 Task: In the  document expense.txt Use the tool word Count 'and display word count while typing'. Find the word using Dictionary 'success'. Below name insert the link: www.instagram.com
Action: Mouse moved to (354, 281)
Screenshot: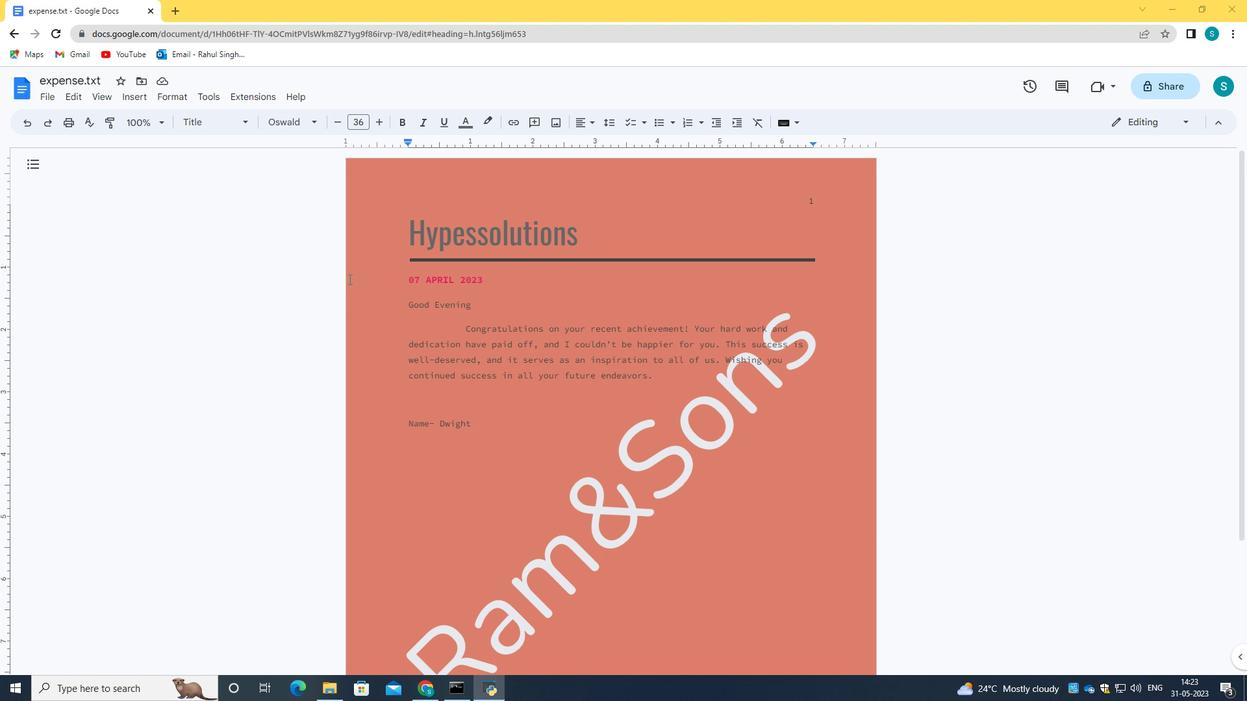 
Action: Mouse scrolled (354, 281) with delta (0, 0)
Screenshot: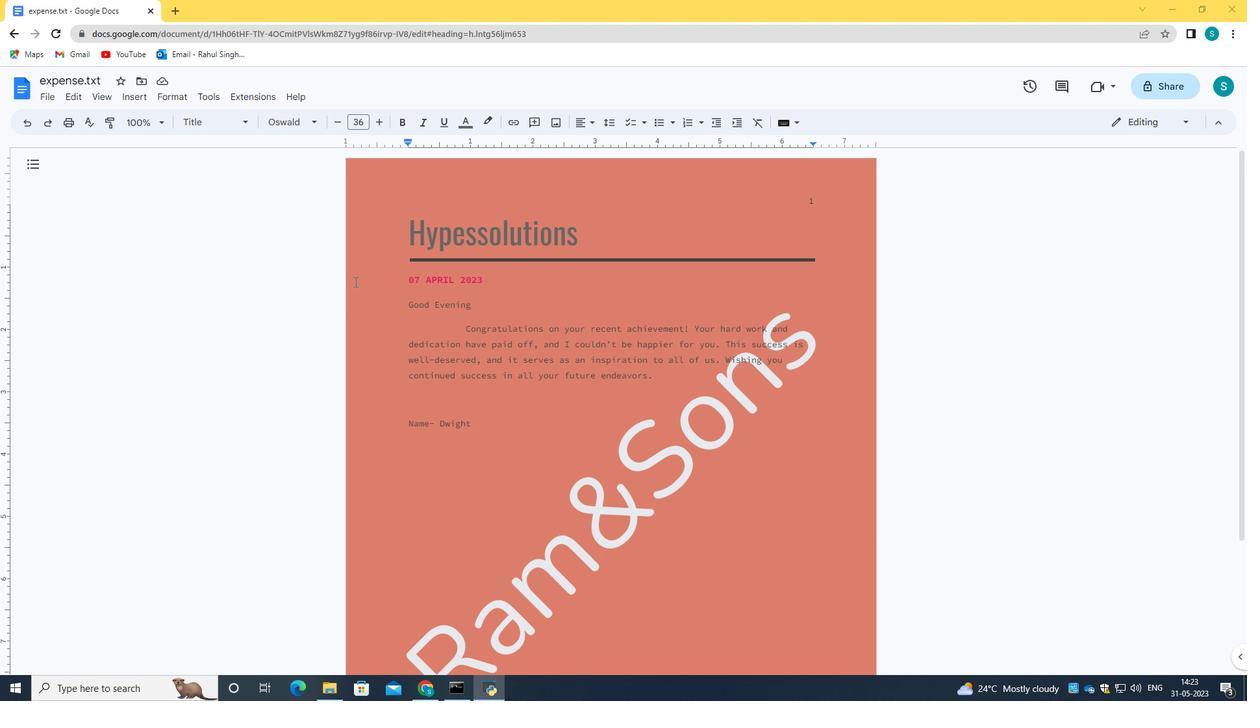 
Action: Mouse scrolled (354, 281) with delta (0, 0)
Screenshot: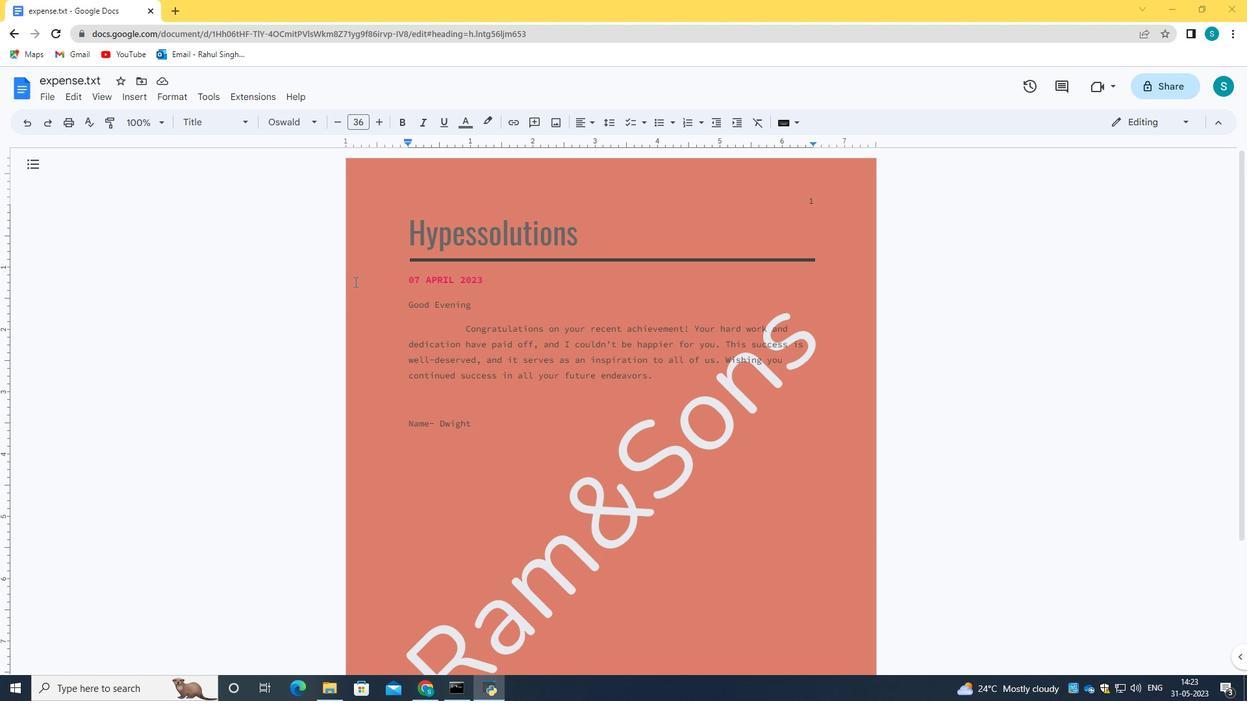 
Action: Mouse moved to (352, 281)
Screenshot: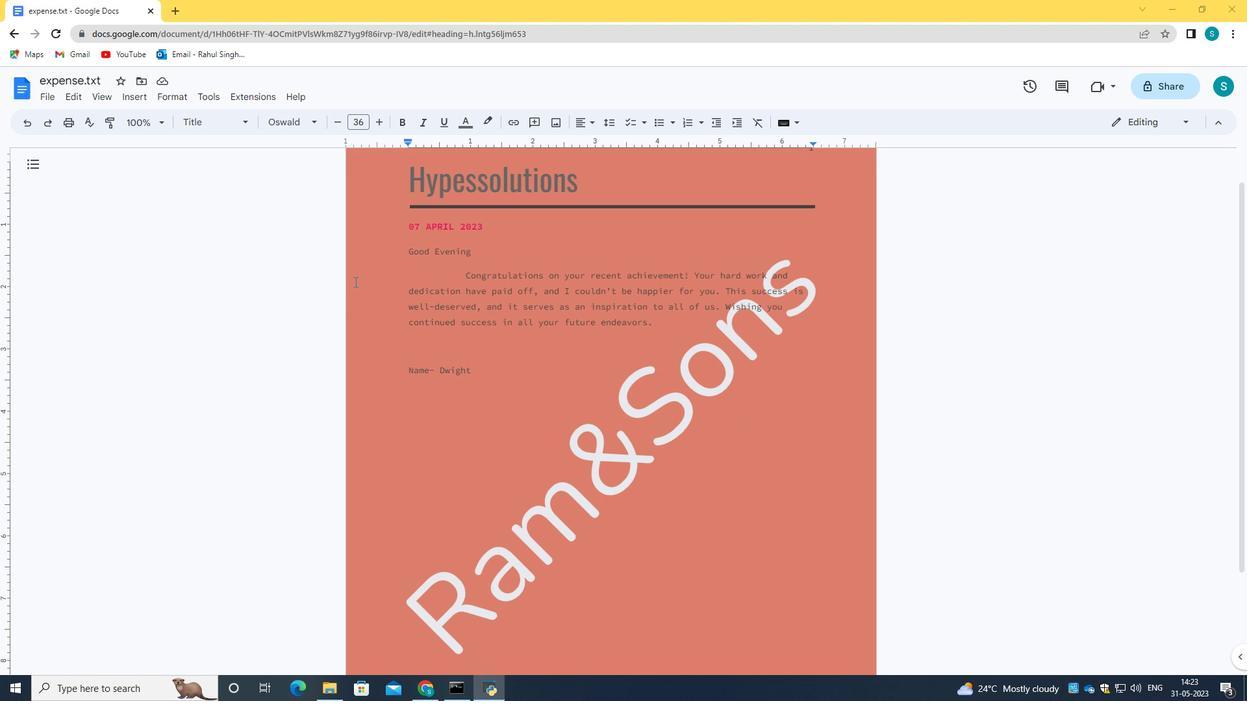 
Action: Mouse scrolled (352, 282) with delta (0, 0)
Screenshot: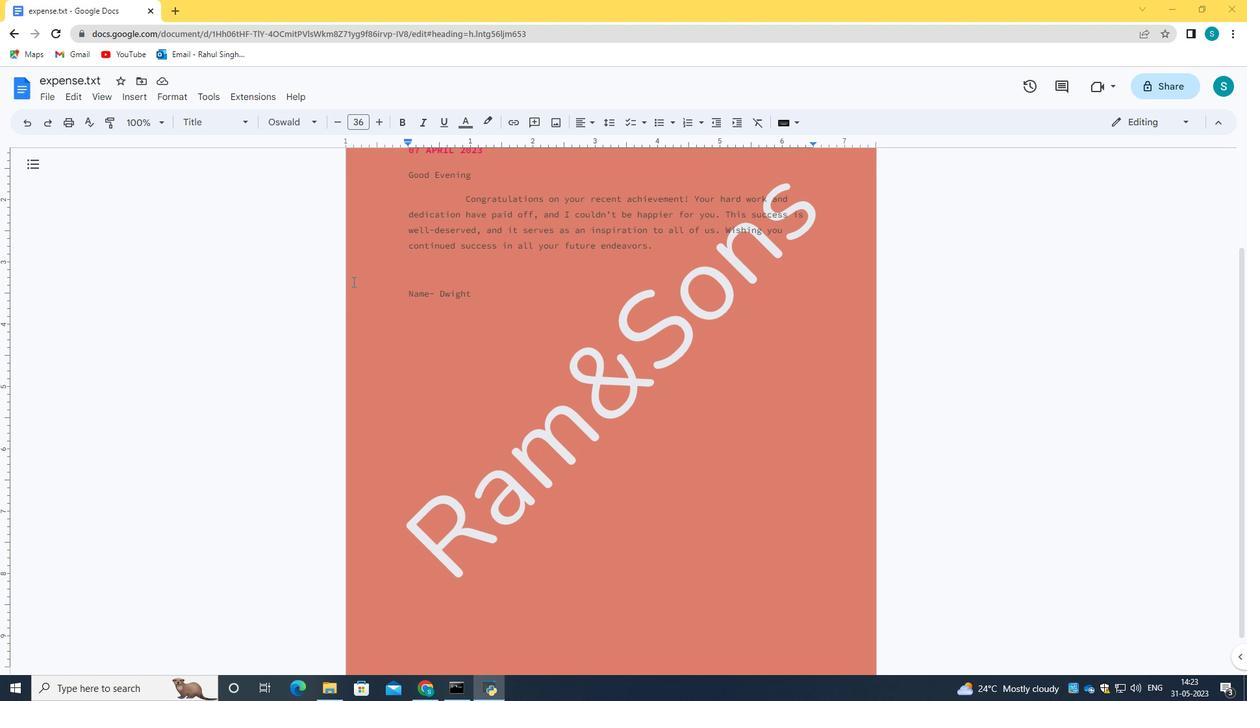 
Action: Mouse scrolled (352, 282) with delta (0, 0)
Screenshot: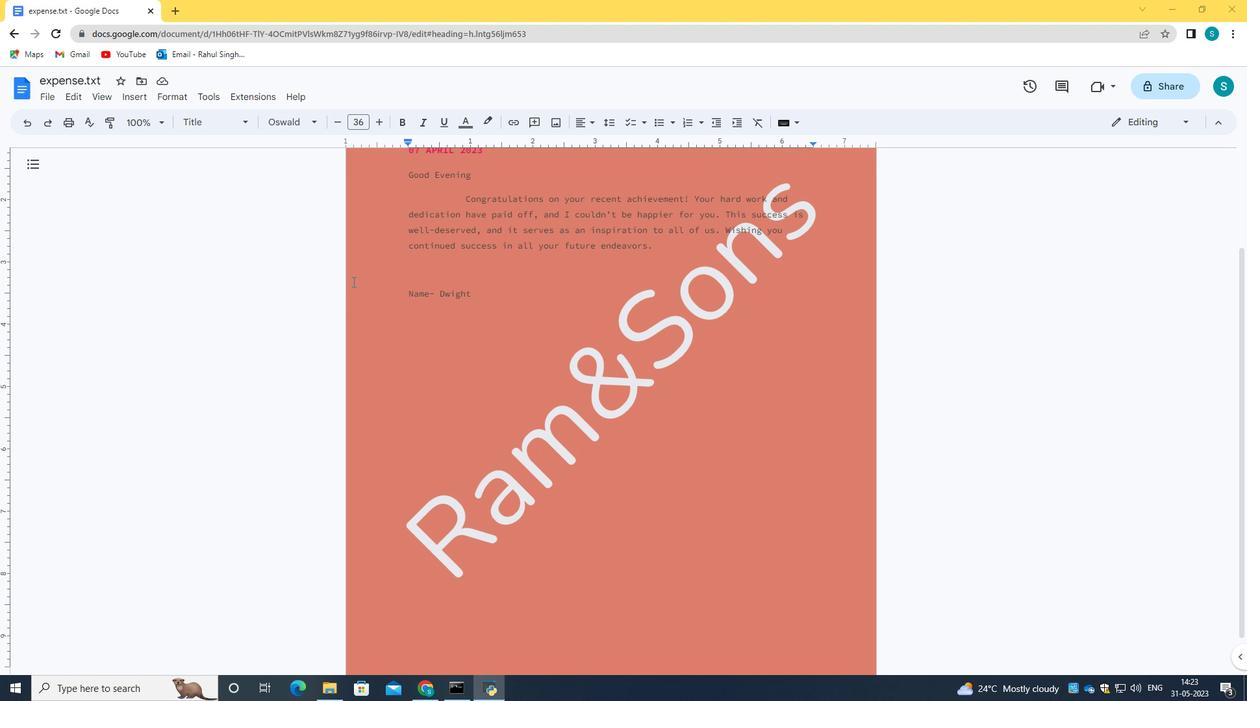 
Action: Mouse scrolled (352, 282) with delta (0, 0)
Screenshot: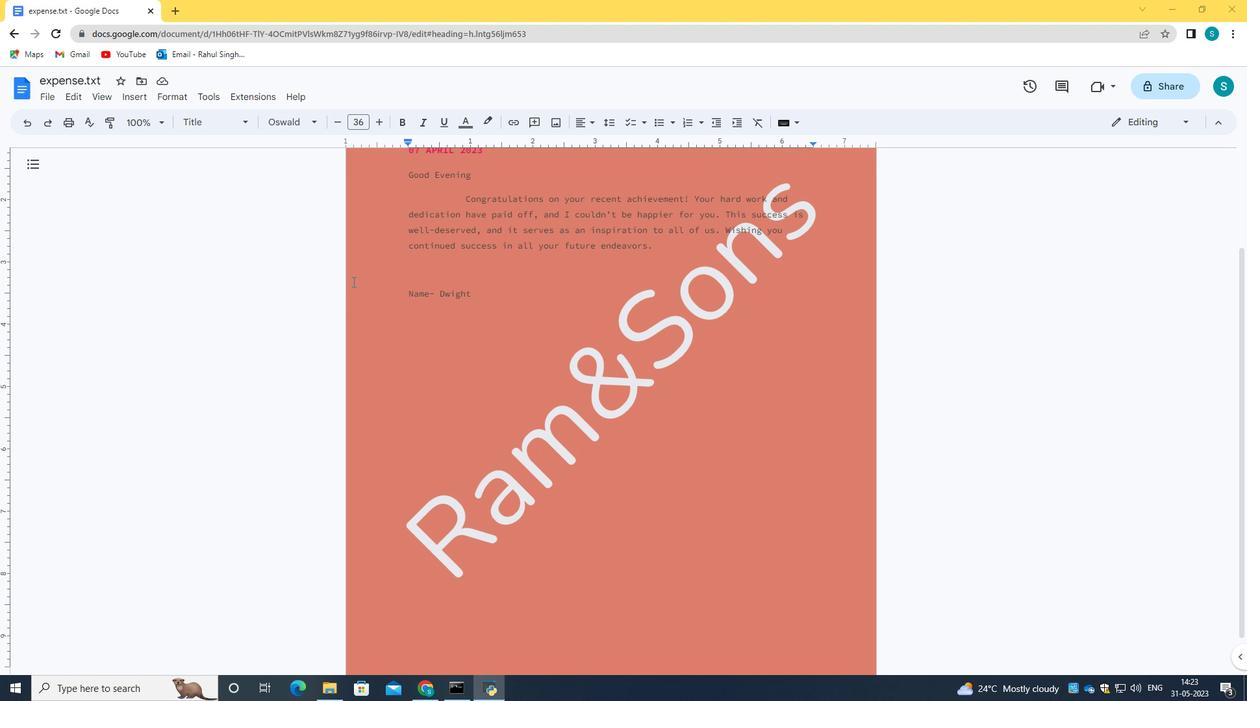 
Action: Mouse scrolled (352, 282) with delta (0, 0)
Screenshot: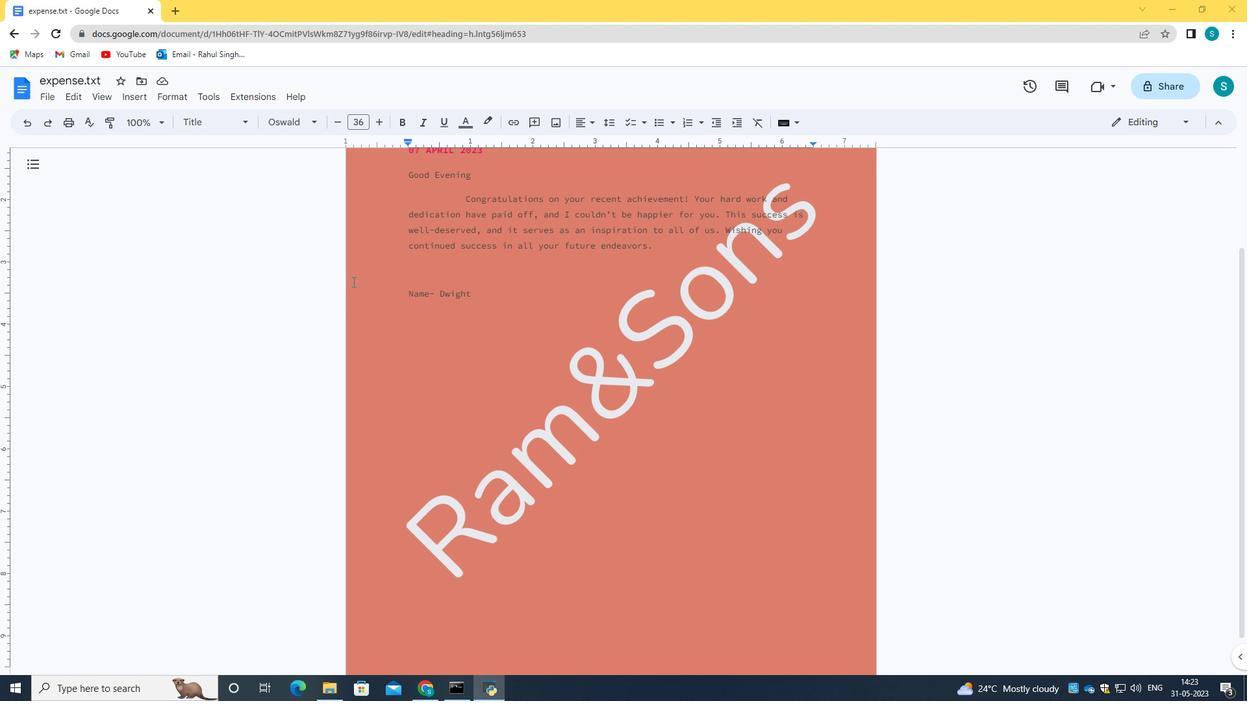 
Action: Mouse moved to (162, 90)
Screenshot: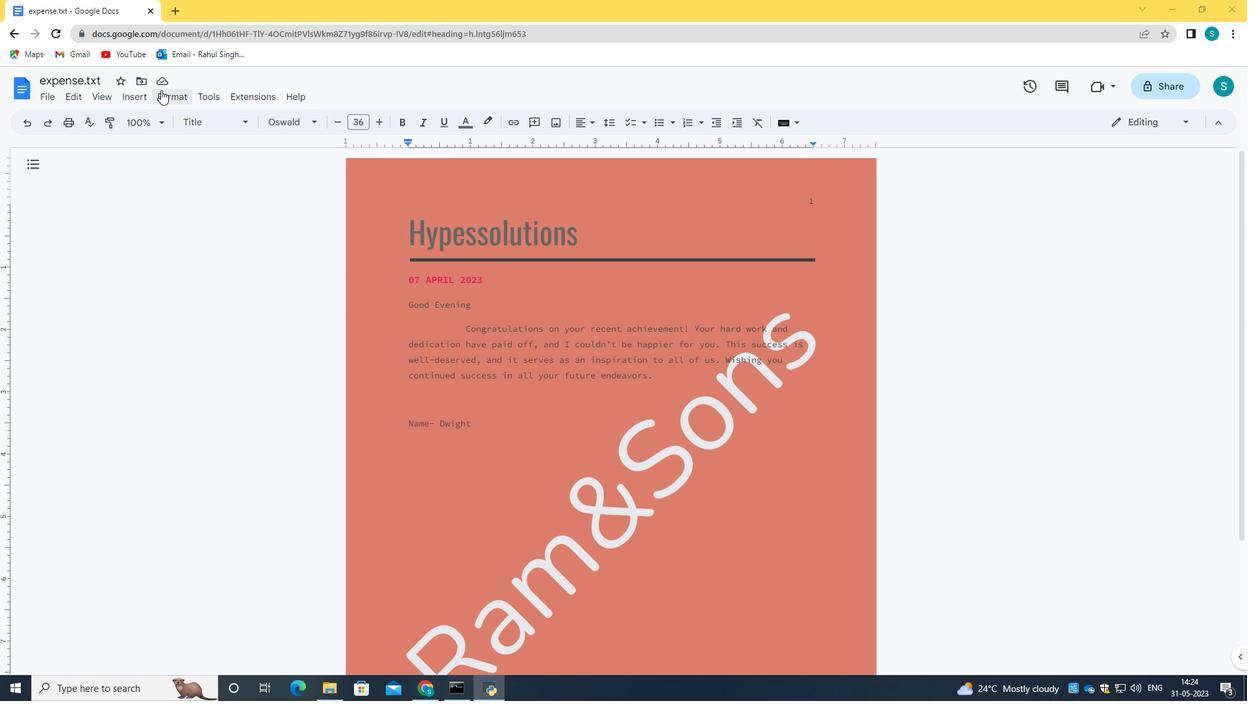 
Action: Mouse pressed left at (162, 90)
Screenshot: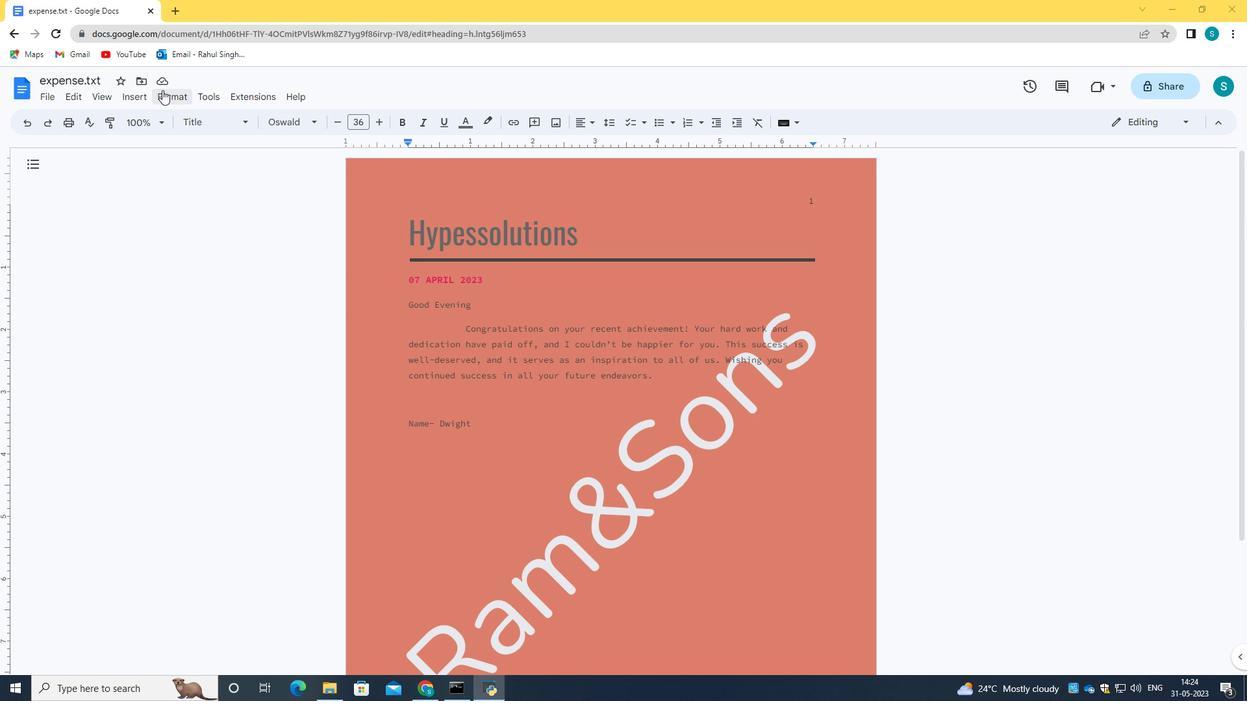 
Action: Mouse moved to (214, 137)
Screenshot: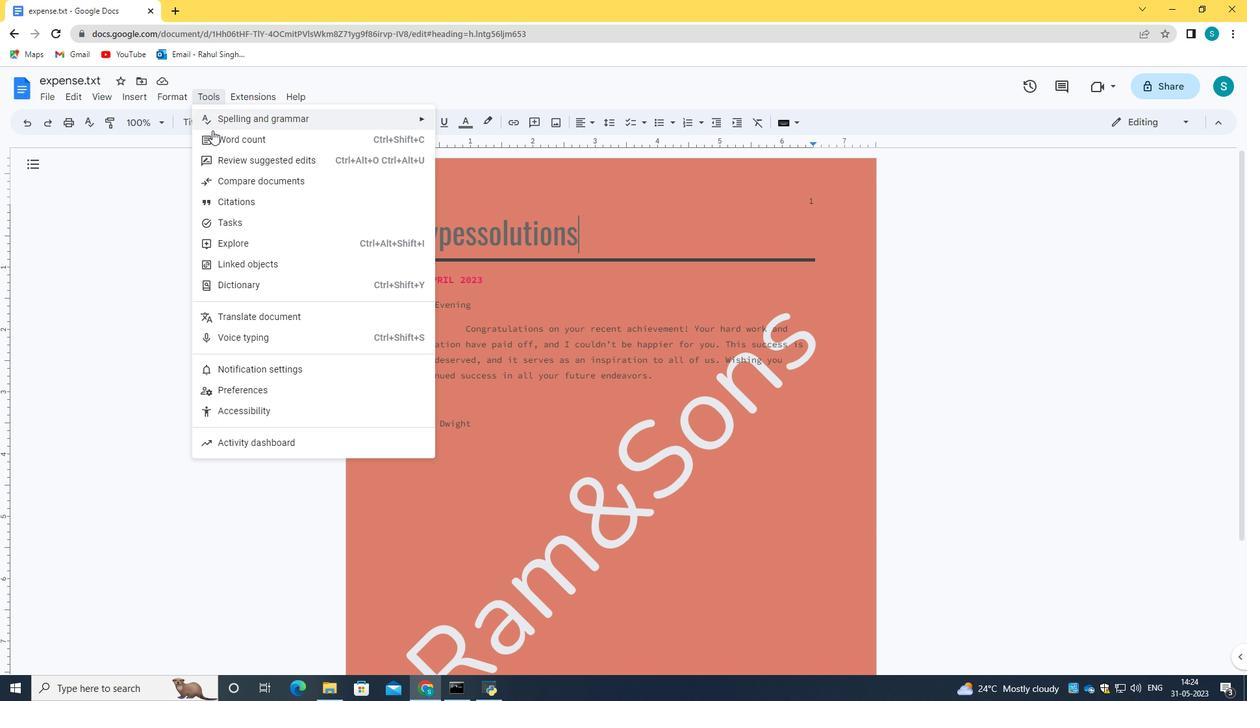 
Action: Mouse pressed left at (214, 137)
Screenshot: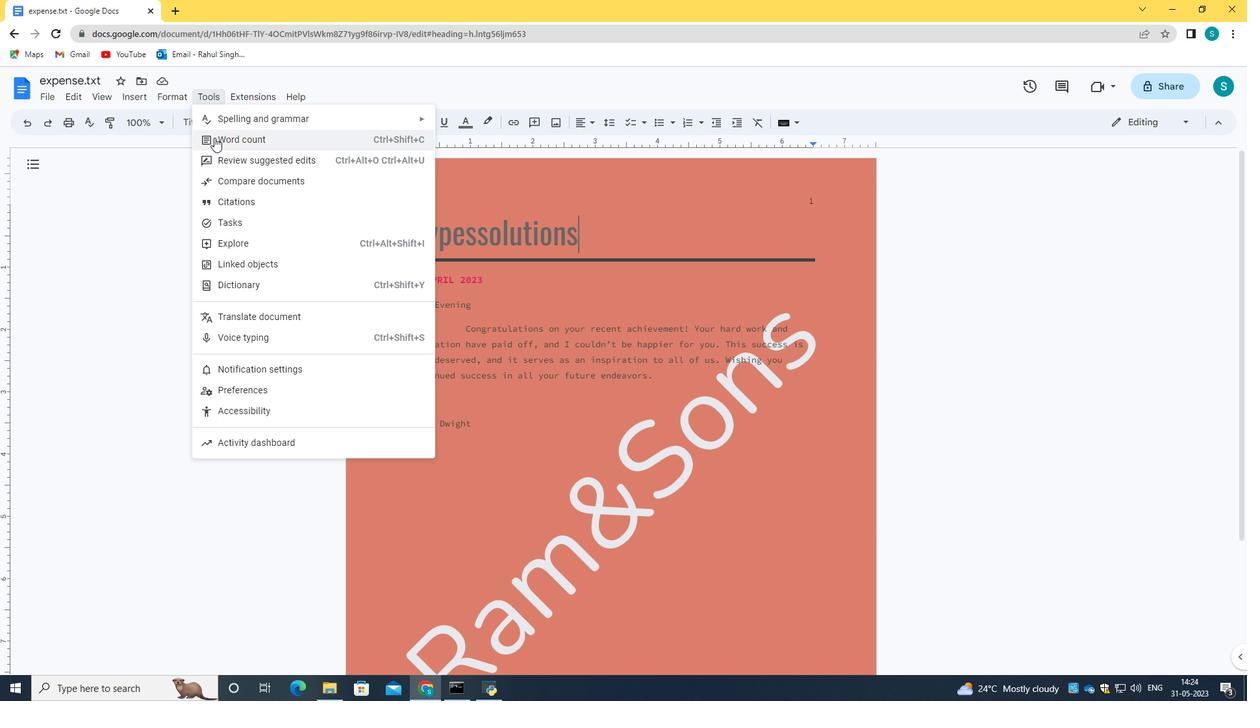 
Action: Mouse moved to (544, 430)
Screenshot: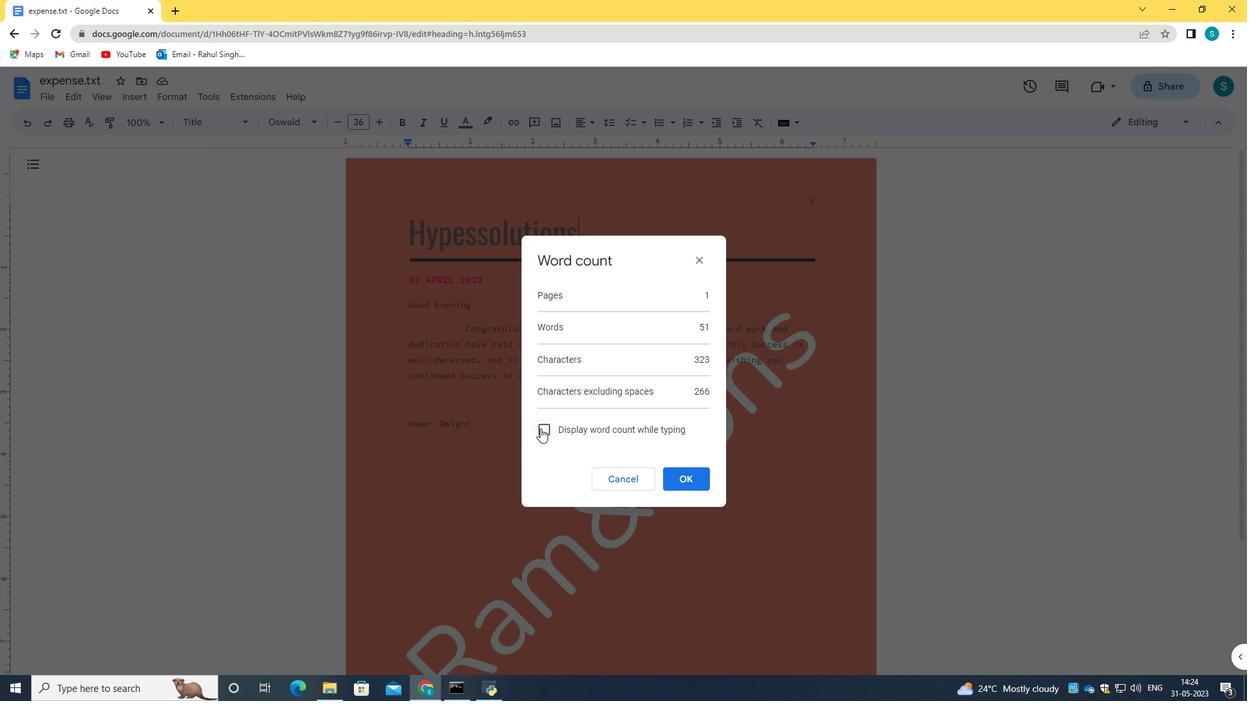 
Action: Mouse pressed left at (544, 430)
Screenshot: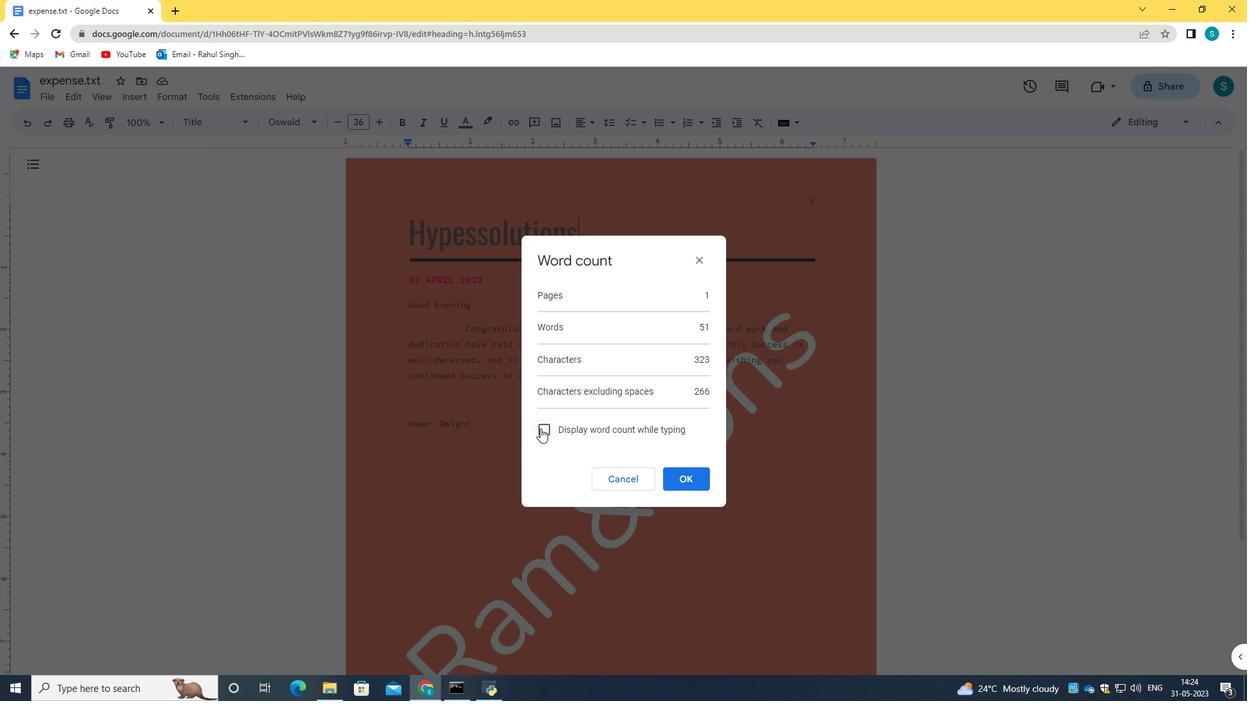 
Action: Mouse moved to (688, 482)
Screenshot: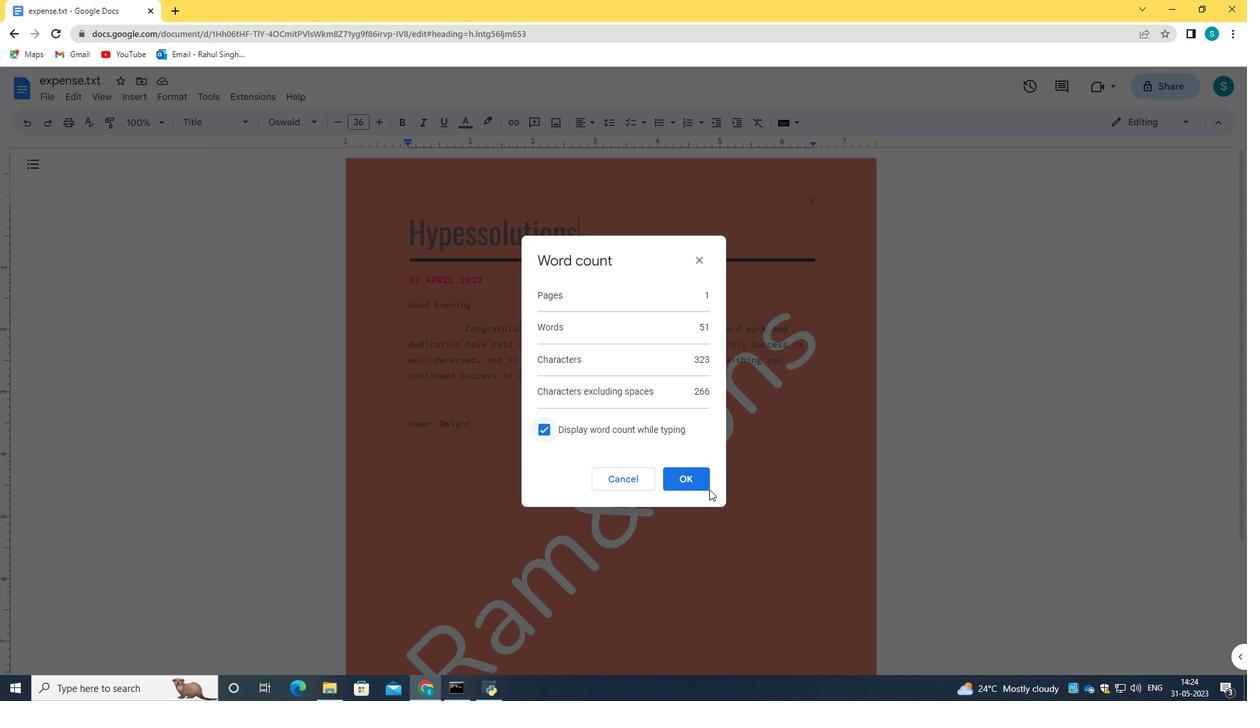 
Action: Mouse pressed left at (688, 482)
Screenshot: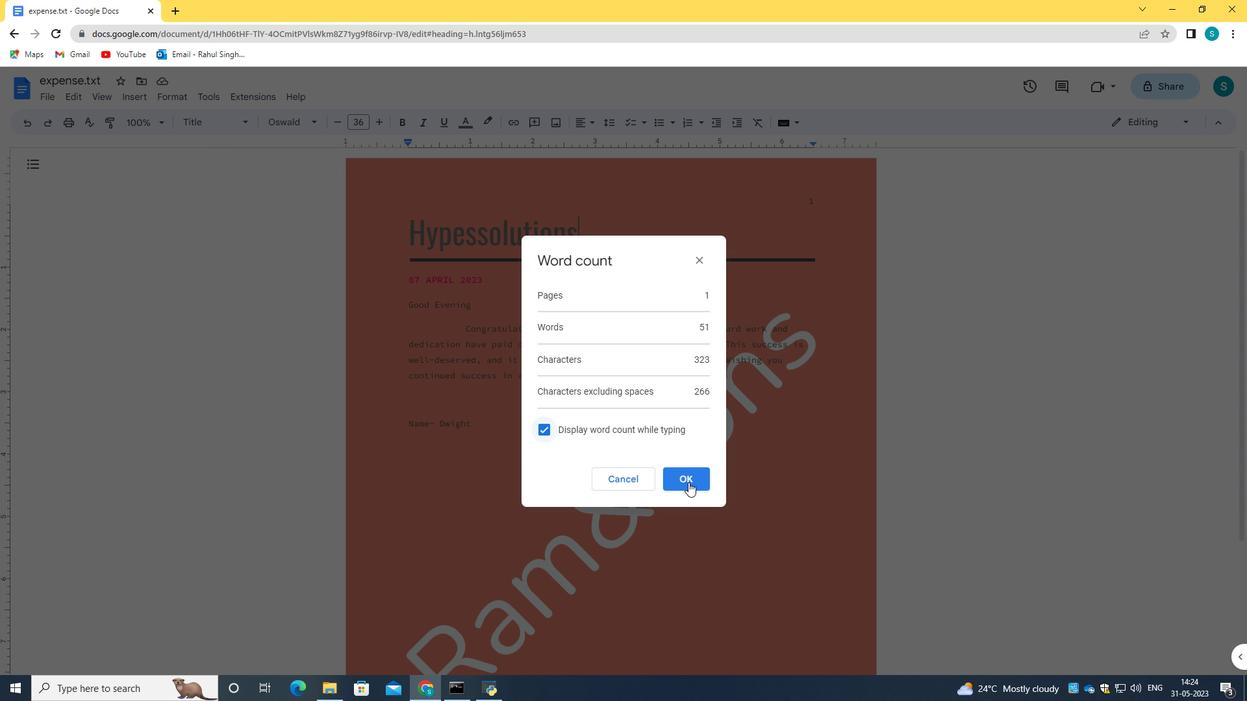 
Action: Mouse moved to (171, 88)
Screenshot: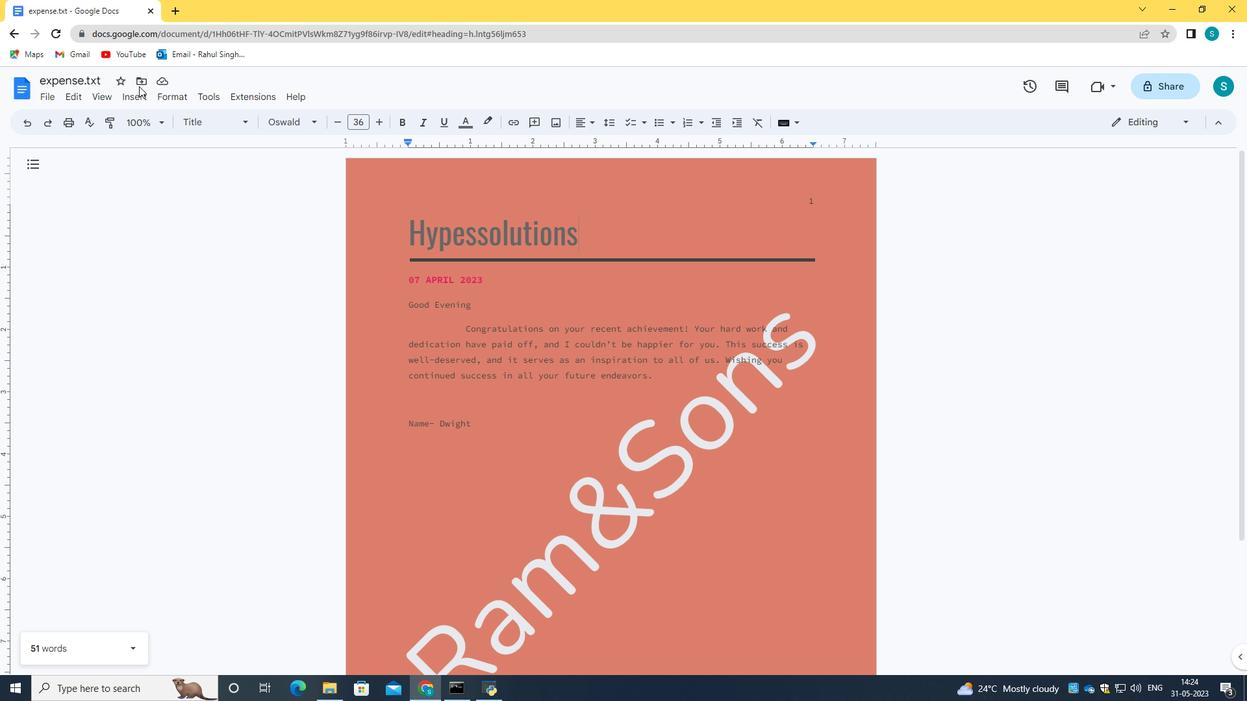 
Action: Mouse pressed left at (171, 88)
Screenshot: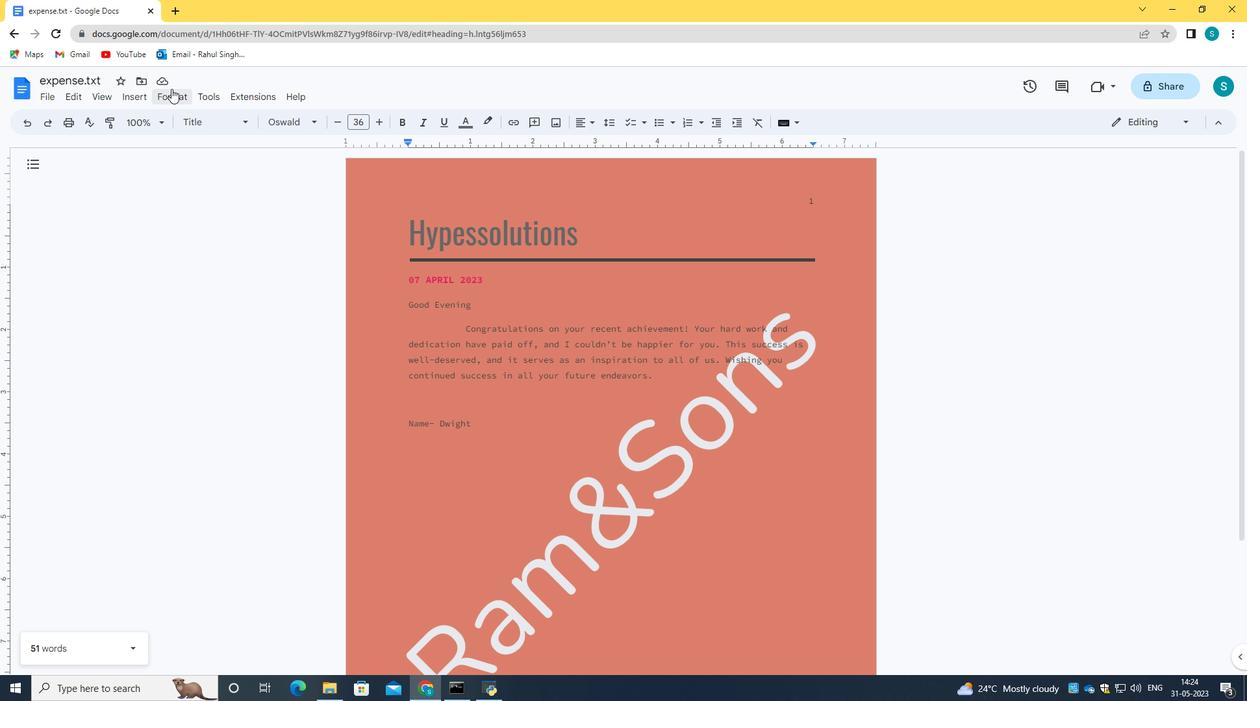 
Action: Mouse moved to (220, 136)
Screenshot: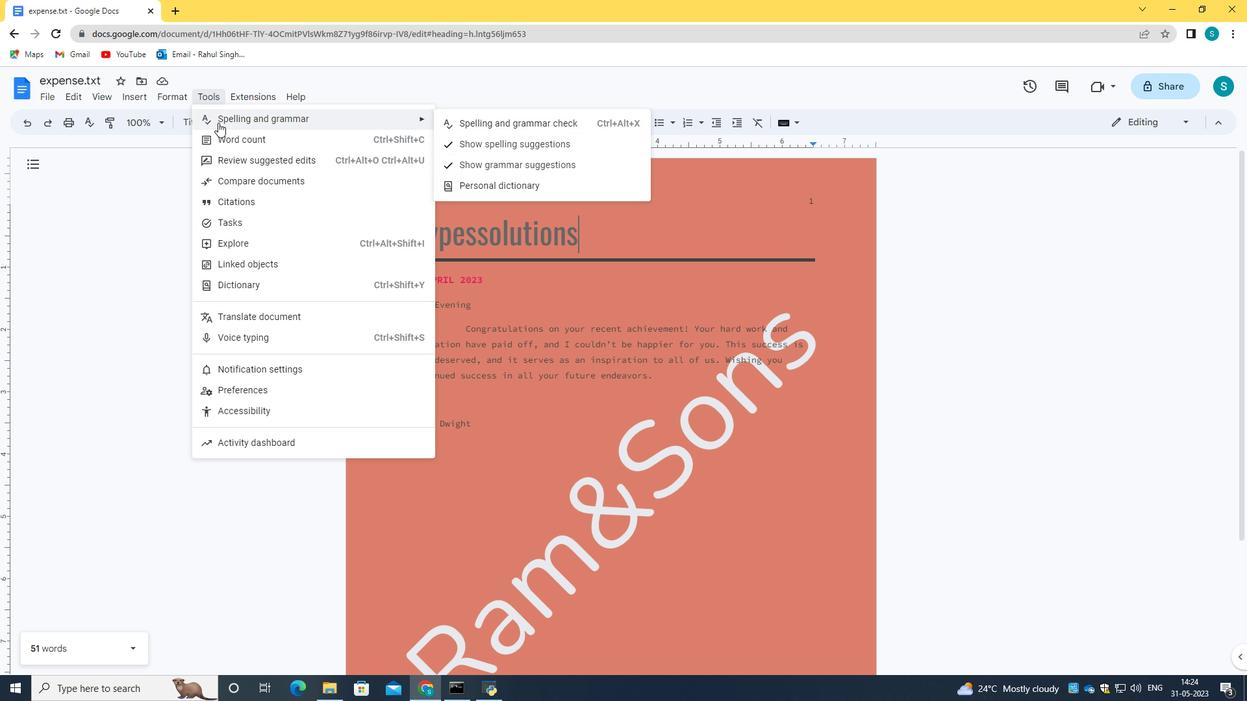 
Action: Mouse pressed left at (220, 136)
Screenshot: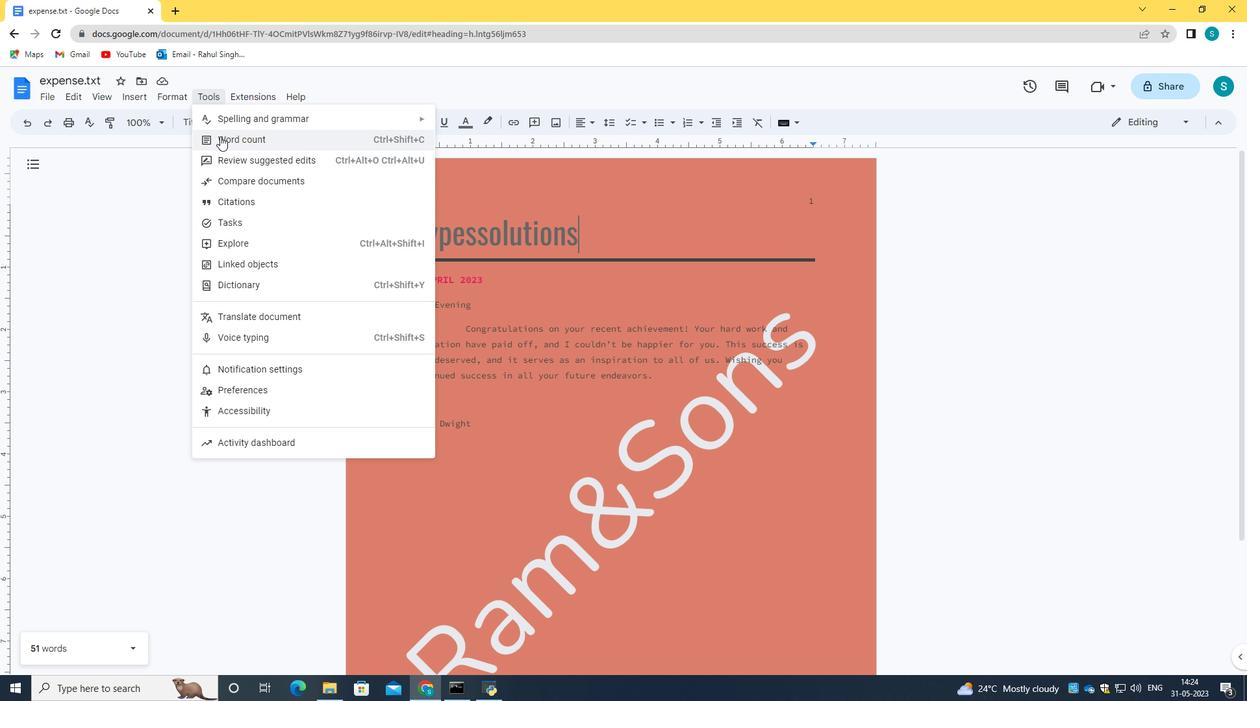 
Action: Mouse moved to (695, 485)
Screenshot: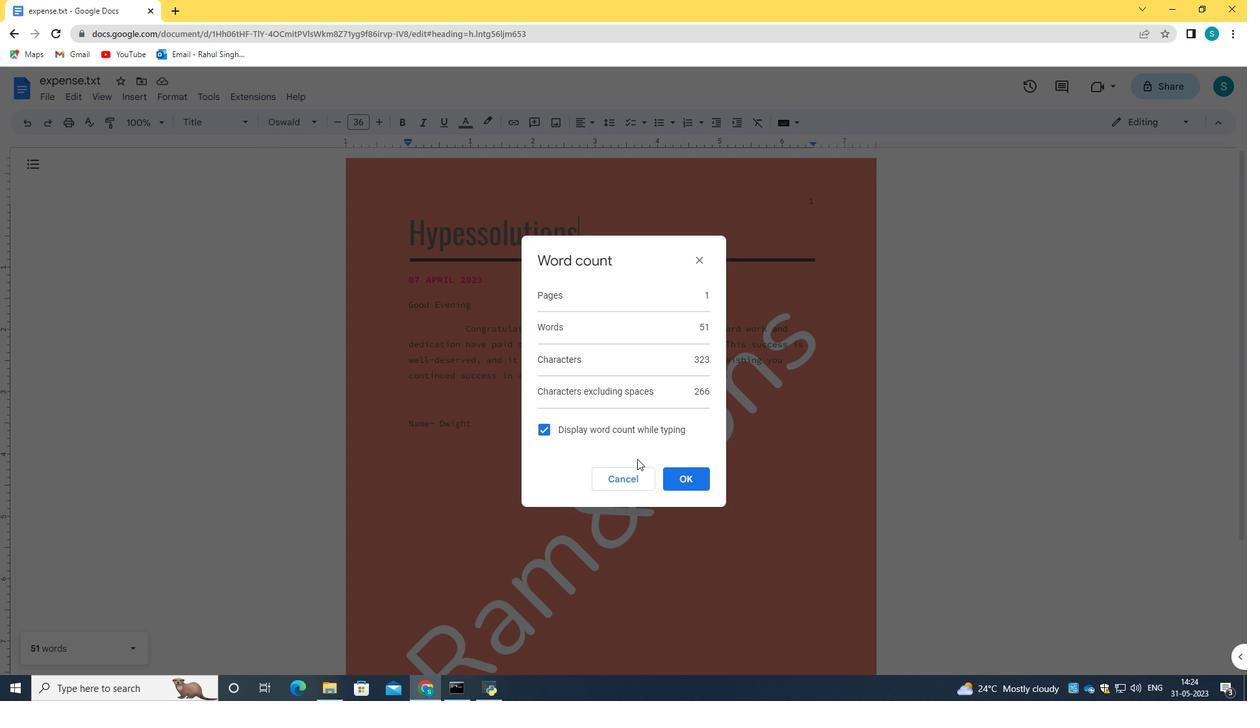 
Action: Mouse pressed left at (695, 485)
Screenshot: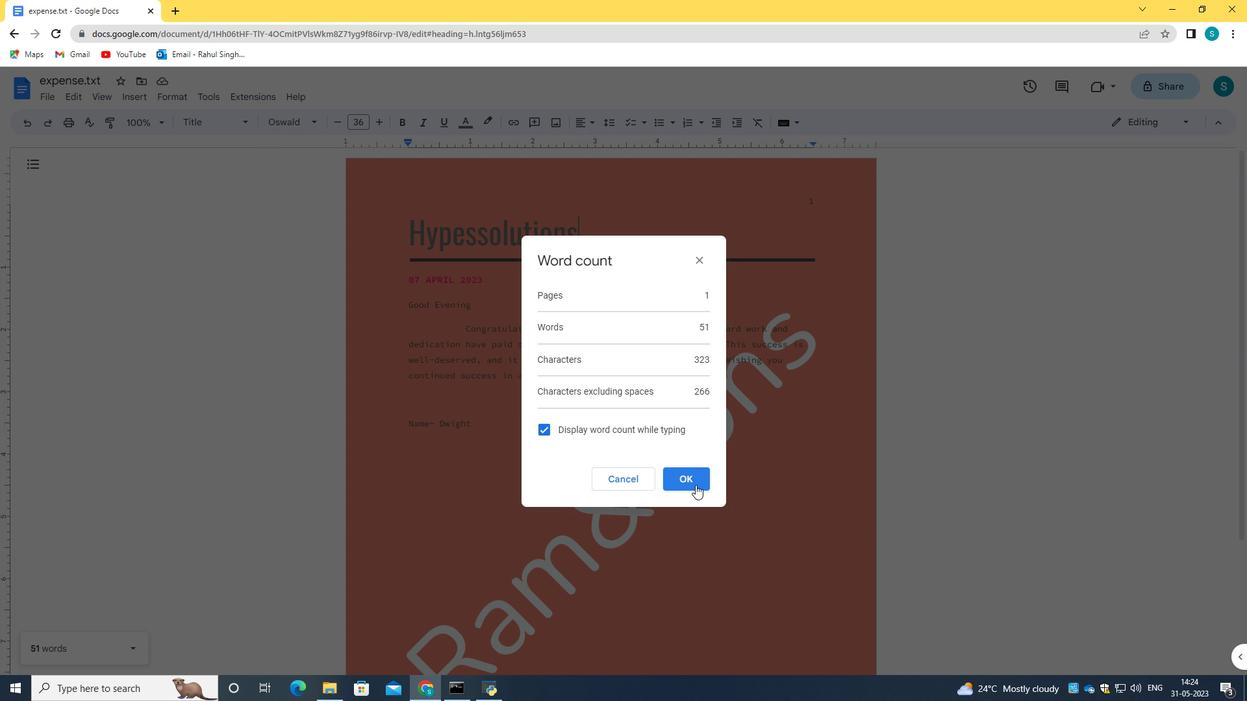 
Action: Mouse moved to (205, 92)
Screenshot: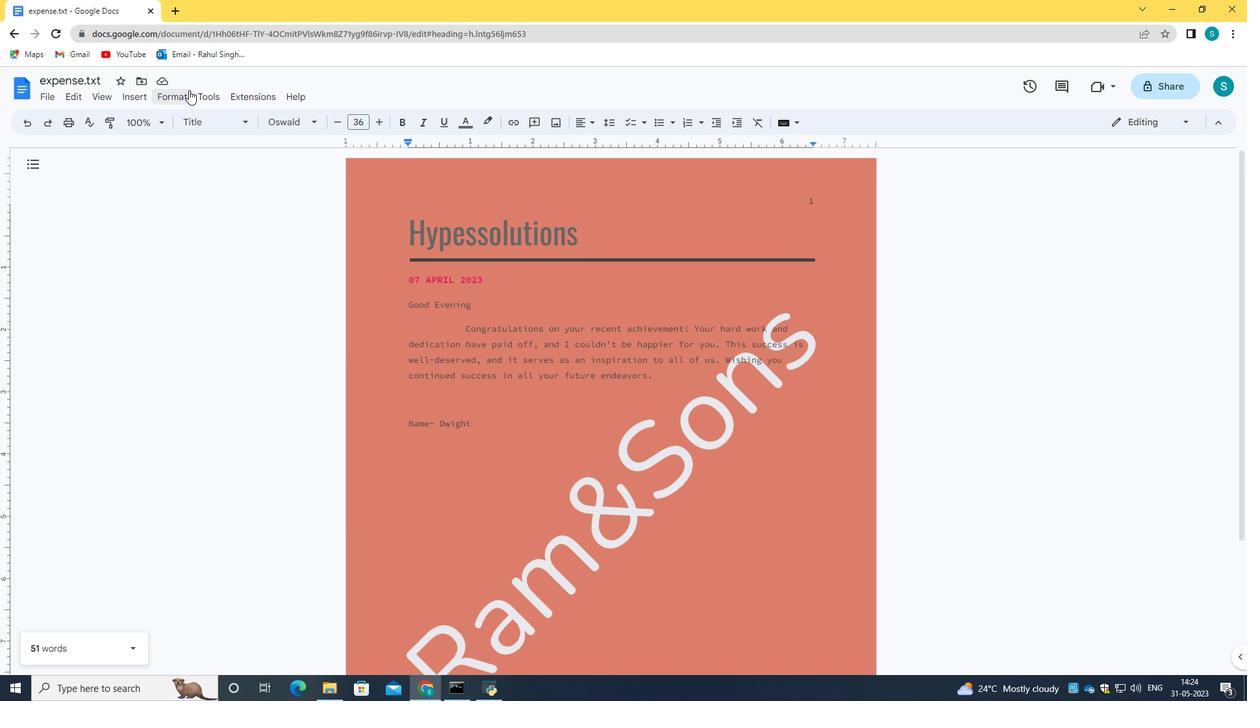 
Action: Mouse pressed left at (205, 92)
Screenshot: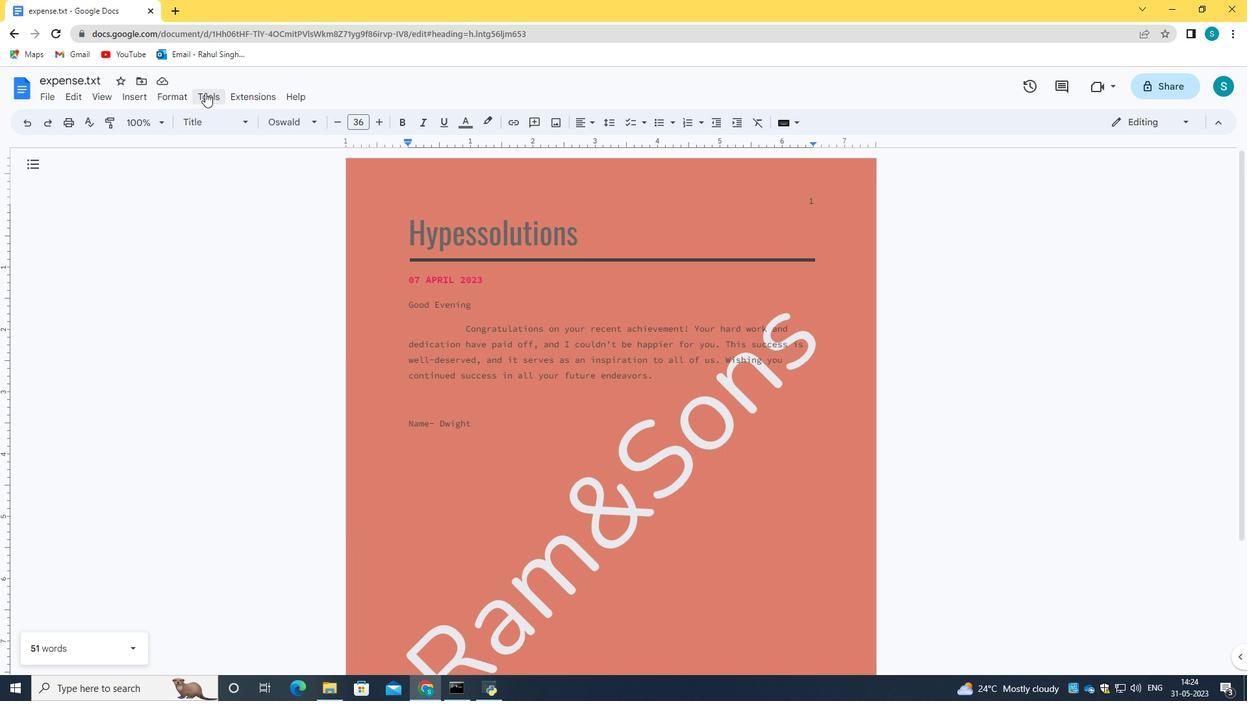 
Action: Mouse moved to (257, 280)
Screenshot: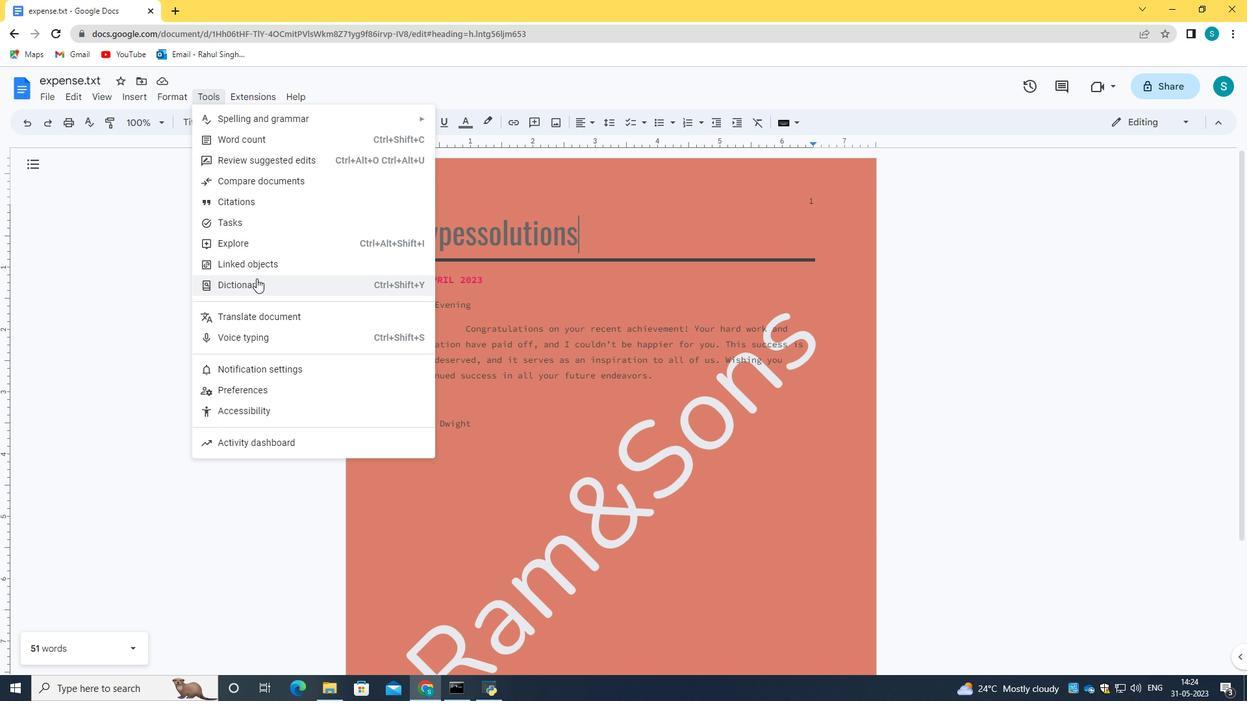 
Action: Mouse pressed left at (257, 280)
Screenshot: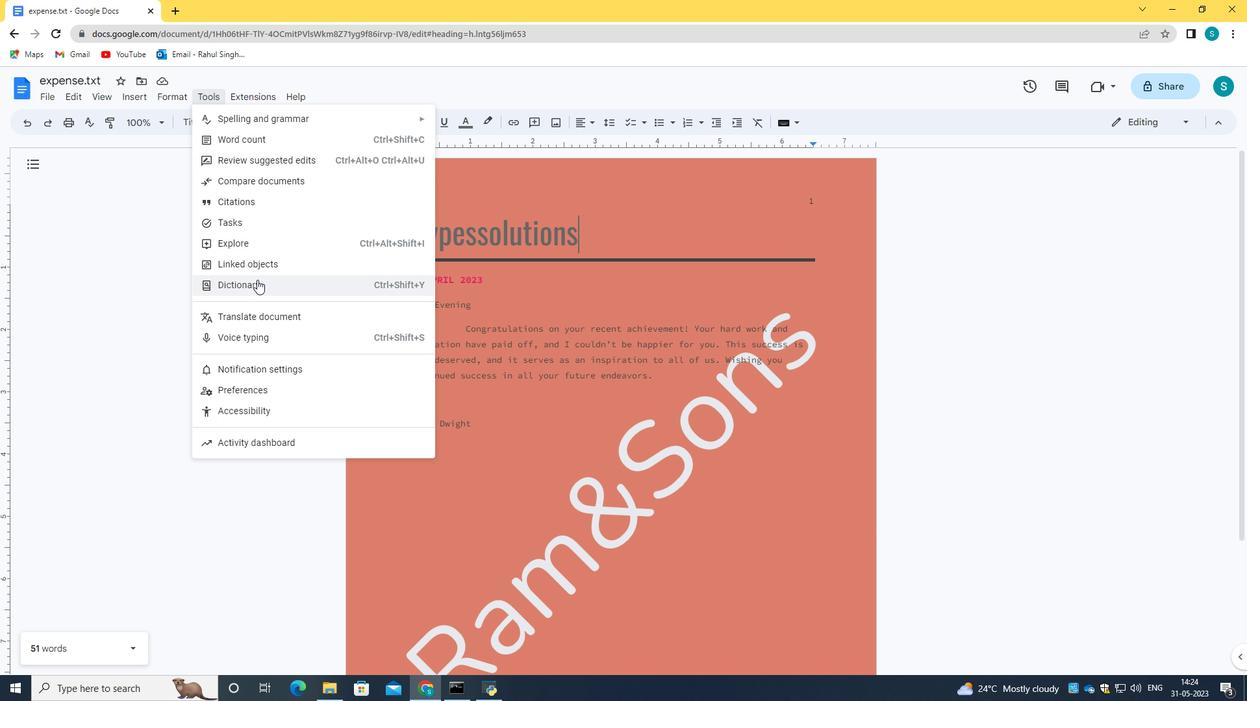 
Action: Mouse moved to (1139, 156)
Screenshot: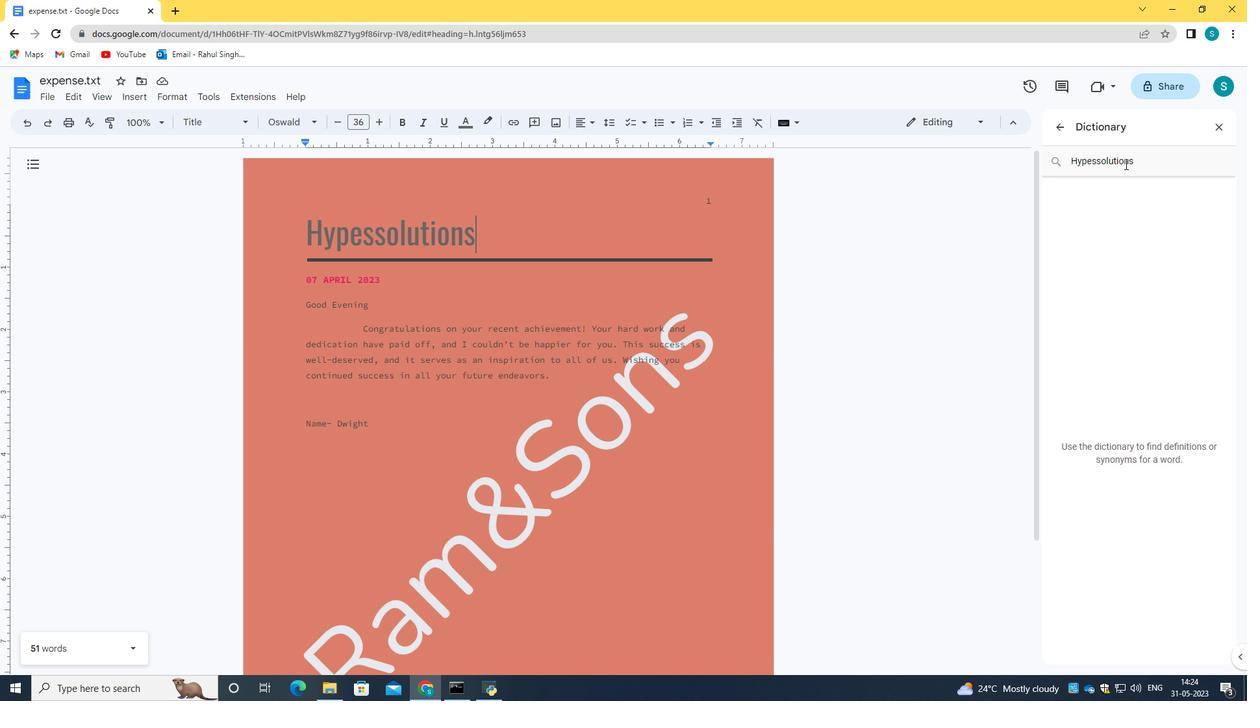 
Action: Mouse pressed left at (1139, 156)
Screenshot: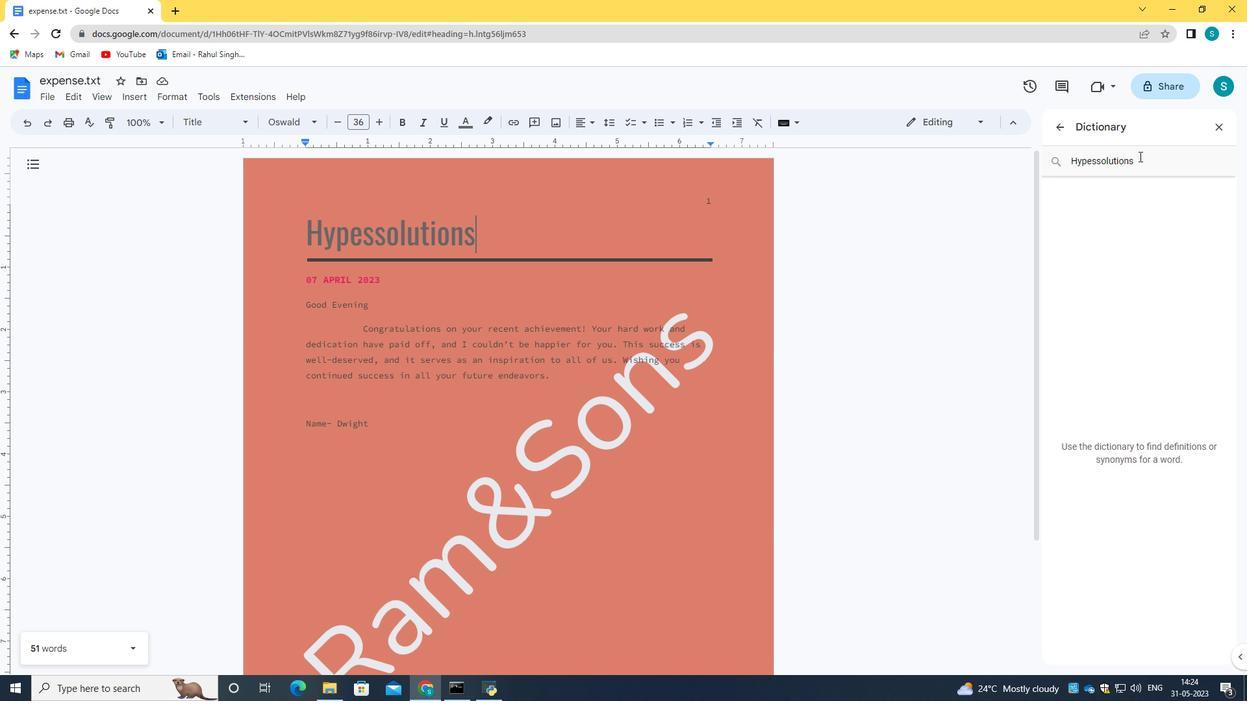 
Action: Mouse moved to (1039, 156)
Screenshot: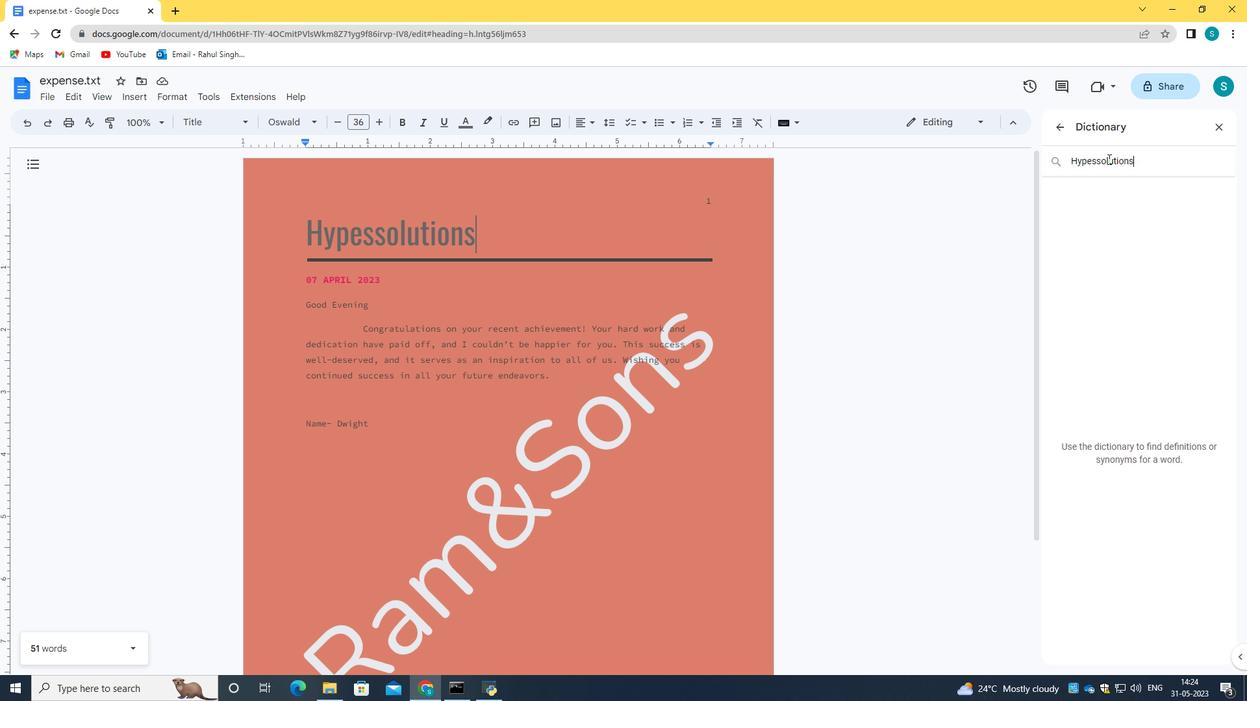 
Action: Key pressed <Key.backspace>success<Key.enter>
Screenshot: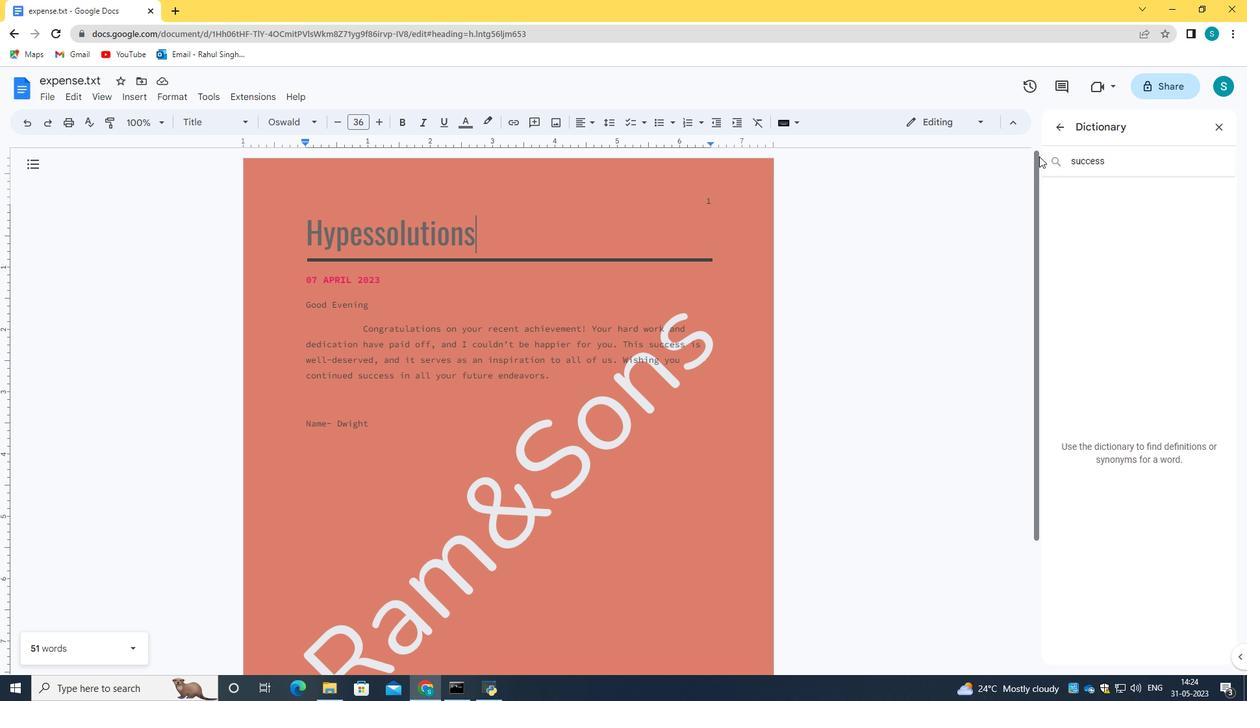 
Action: Mouse moved to (749, 324)
Screenshot: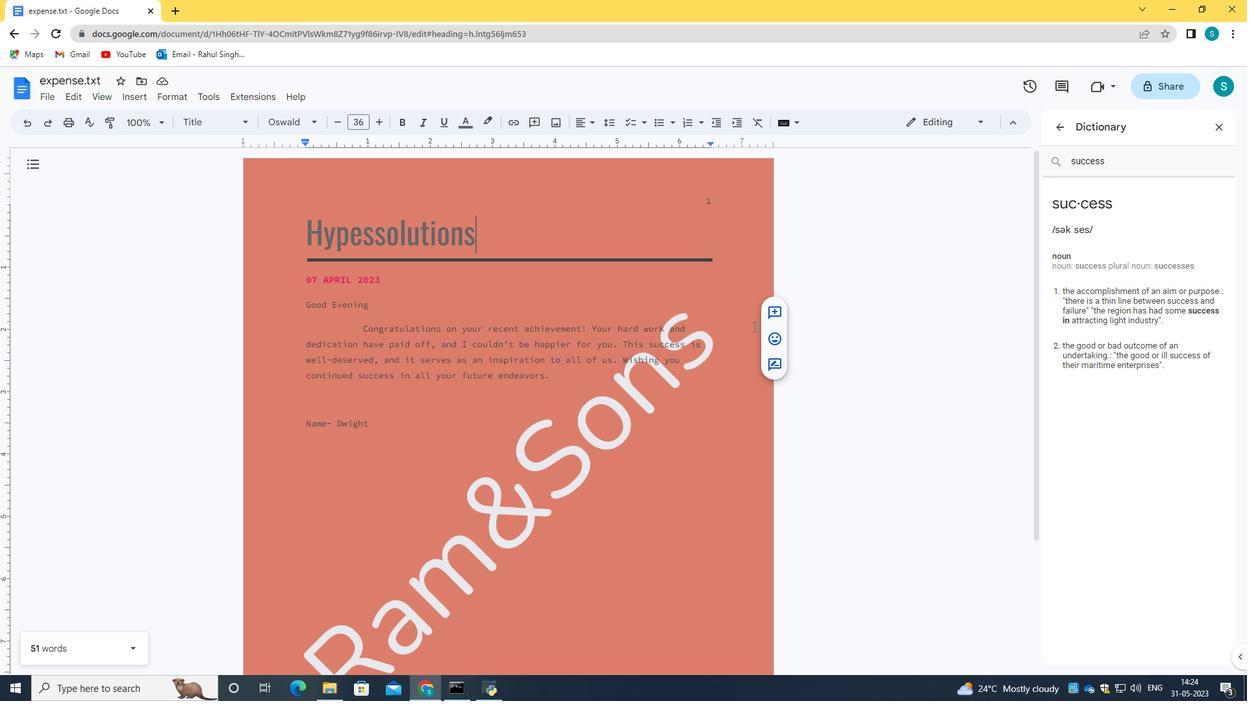 
Action: Mouse scrolled (749, 323) with delta (0, 0)
Screenshot: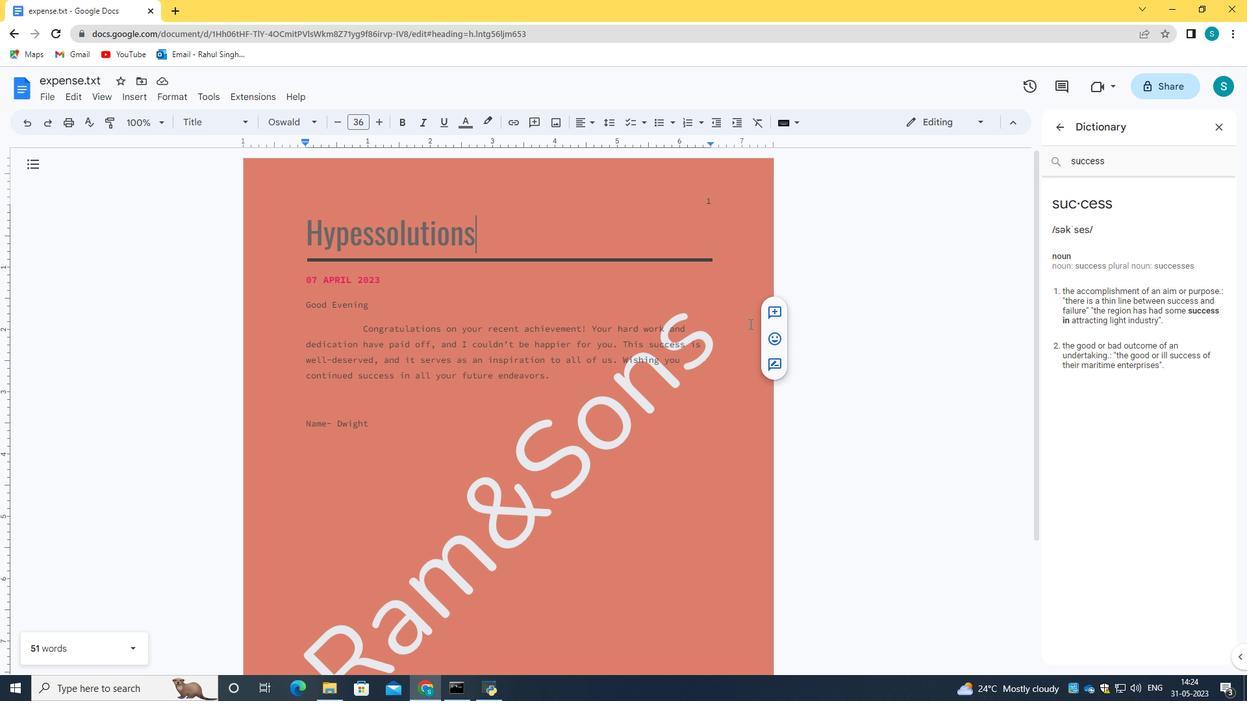 
Action: Mouse scrolled (749, 323) with delta (0, 0)
Screenshot: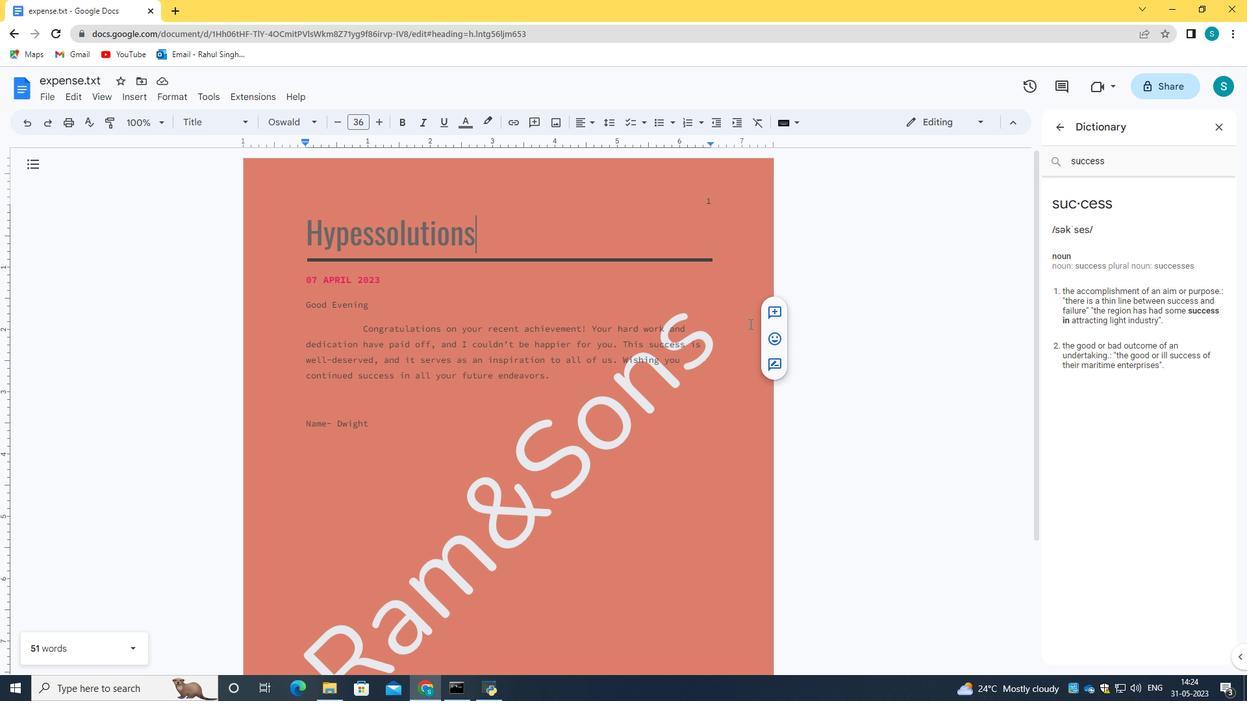 
Action: Mouse scrolled (749, 323) with delta (0, 0)
Screenshot: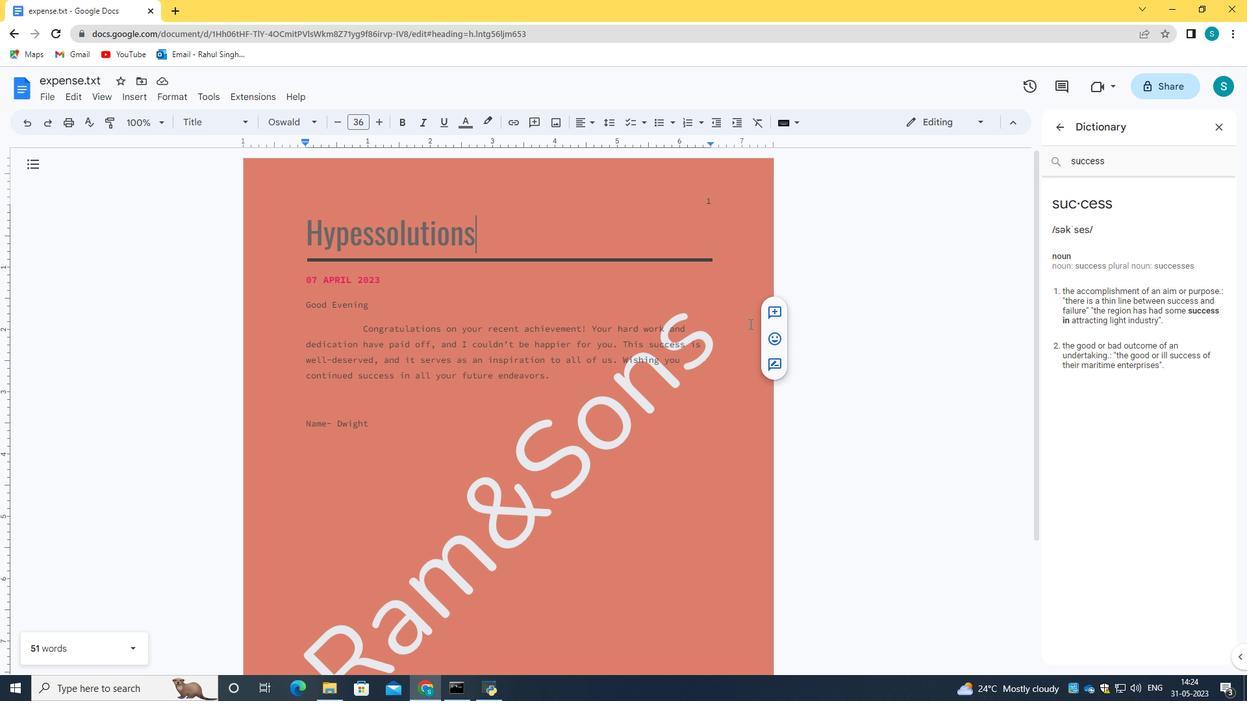 
Action: Mouse moved to (479, 398)
Screenshot: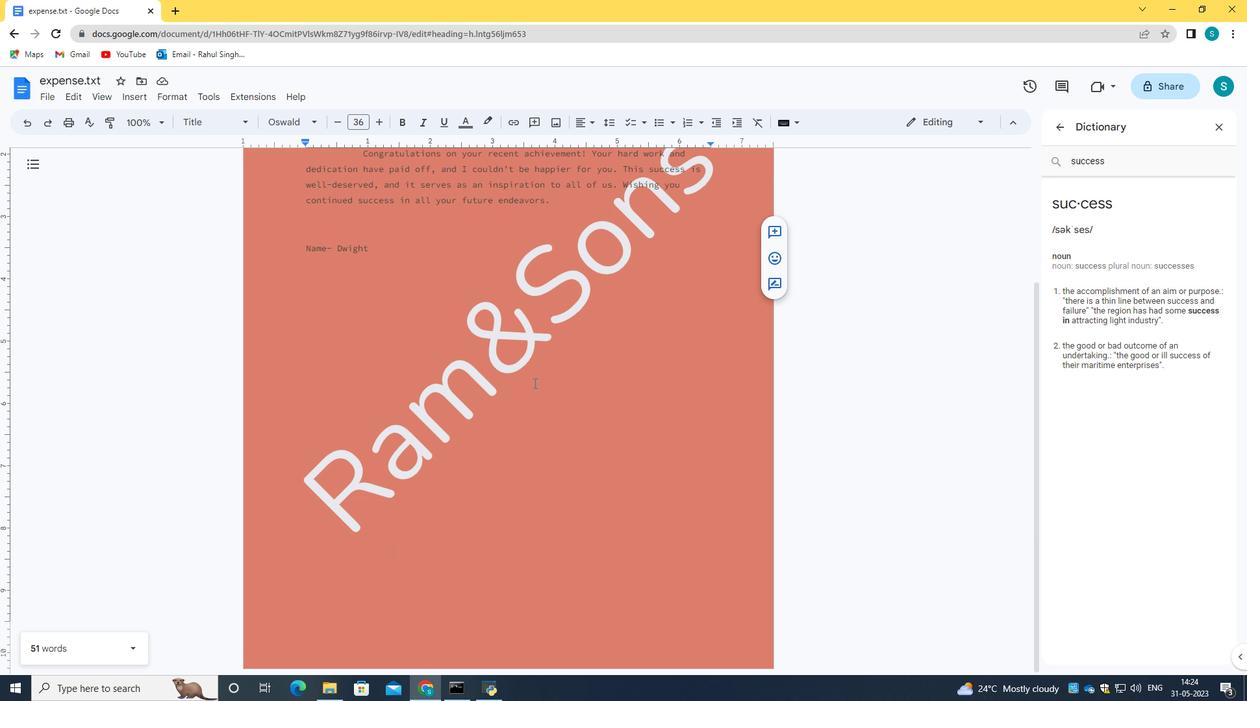 
Action: Mouse pressed left at (479, 398)
Screenshot: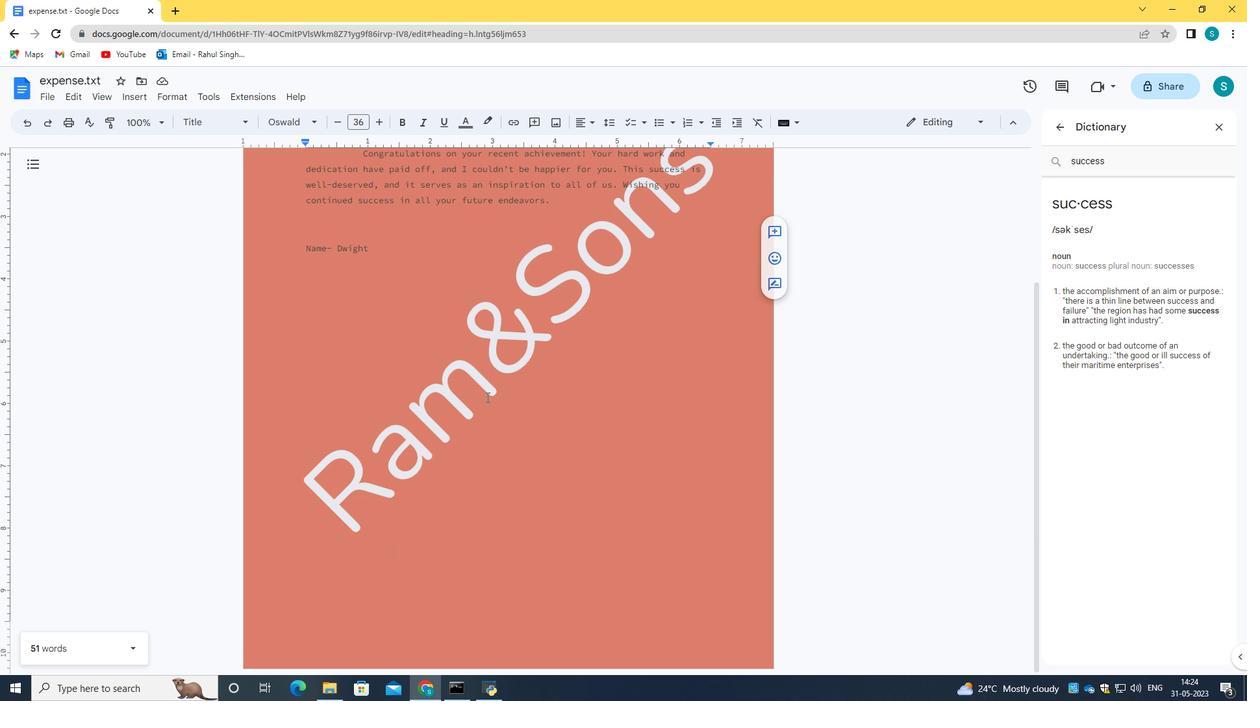 
Action: Mouse moved to (432, 279)
Screenshot: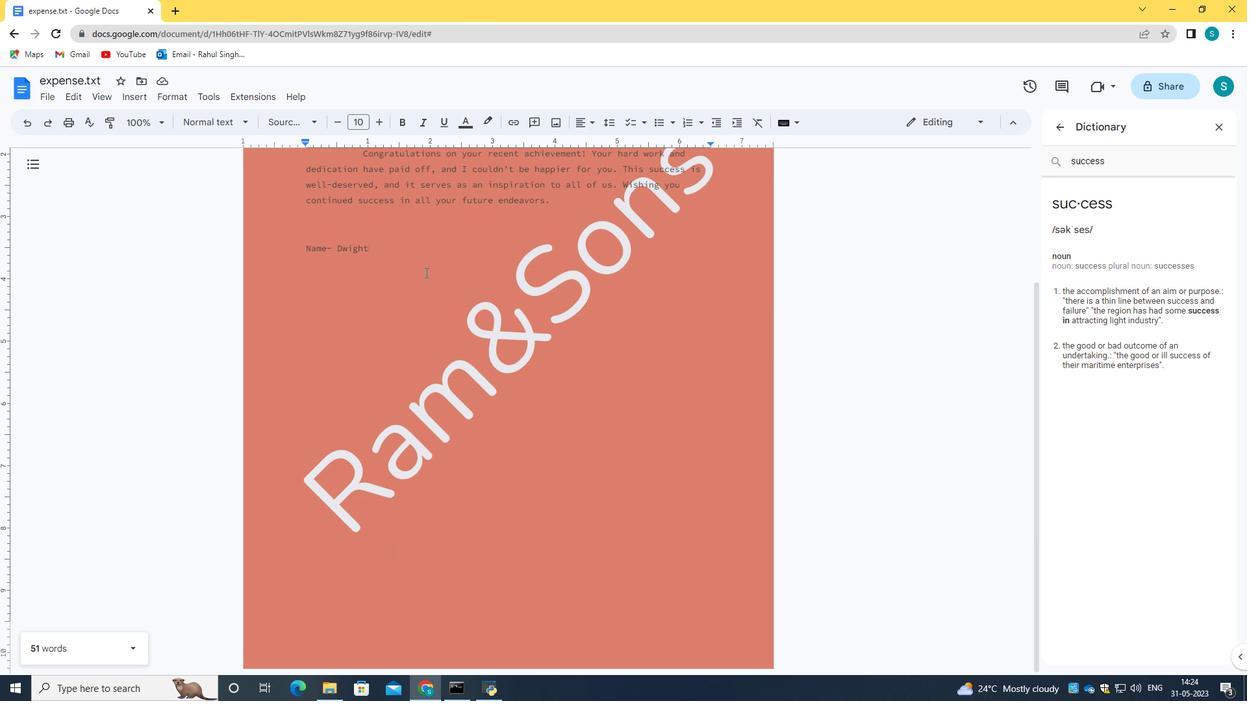 
Action: Key pressed <Key.space><Key.space><Key.space><Key.space><Key.space><Key.space><Key.space><Key.space><Key.space><Key.space><Key.space><Key.space><Key.space><Key.space><Key.space><Key.space><Key.space><Key.space><Key.space><Key.space><Key.space><Key.space><Key.space><Key.space><Key.space><Key.space><Key.space><Key.space><Key.space><Key.space><Key.space><Key.space><Key.space><Key.space><Key.space><Key.space><Key.space><Key.space><Key.space><Key.space><Key.space><Key.space><Key.space><Key.space><Key.space><Key.space><Key.space><Key.space><Key.space><Key.space><Key.space><Key.space><Key.space><Key.space><Key.space><Key.space><Key.space><Key.space><Key.space><Key.space><Key.space><Key.space><Key.space><Key.space><Key.space><Key.space><Key.space><Key.space><Key.space><Key.space><Key.space><Key.space><Key.space><Key.space><Key.space><Key.space><Key.space><Key.space><Key.space><Key.space><Key.space><Key.space><Key.space><Key.space><Key.space><Key.space><Key.space><Key.space><Key.space><Key.space><Key.space><Key.space><Key.space><Key.space><Key.space><Key.space><Key.space><Key.space><Key.space><Key.space><Key.space><Key.space><Key.space><Key.space><Key.space><Key.space><Key.space><Key.space><Key.space>
Screenshot: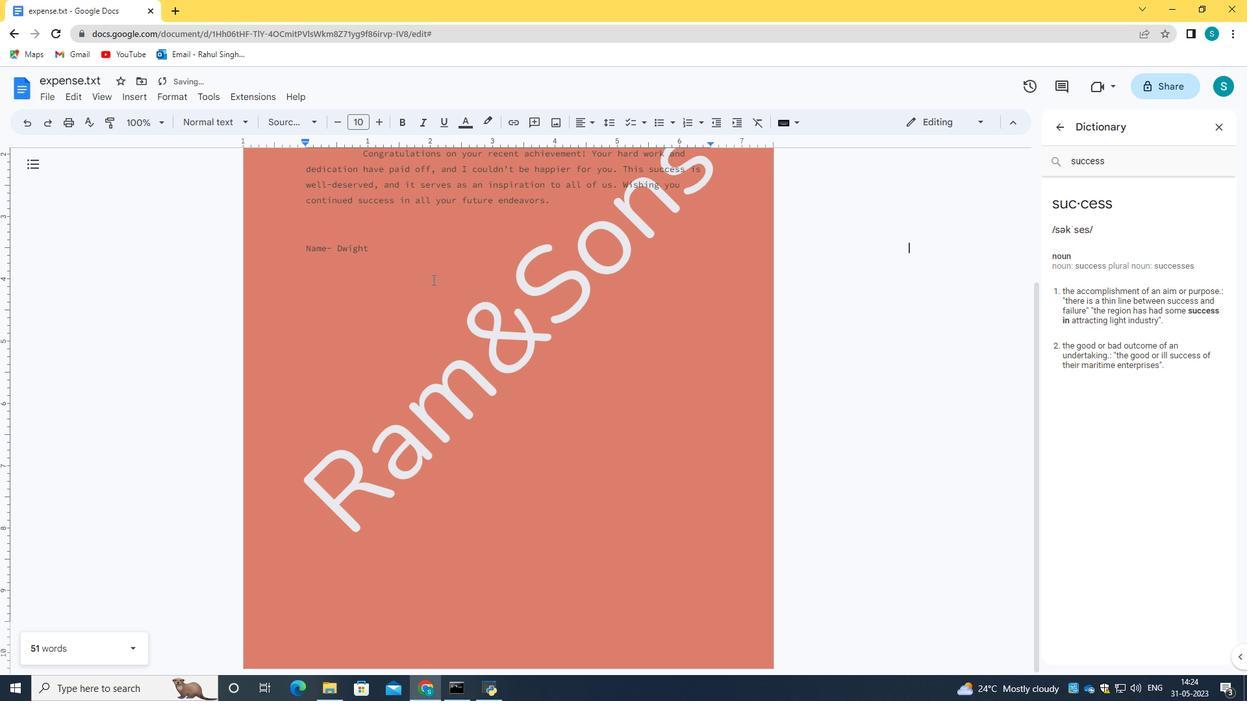 
Action: Mouse moved to (433, 281)
Screenshot: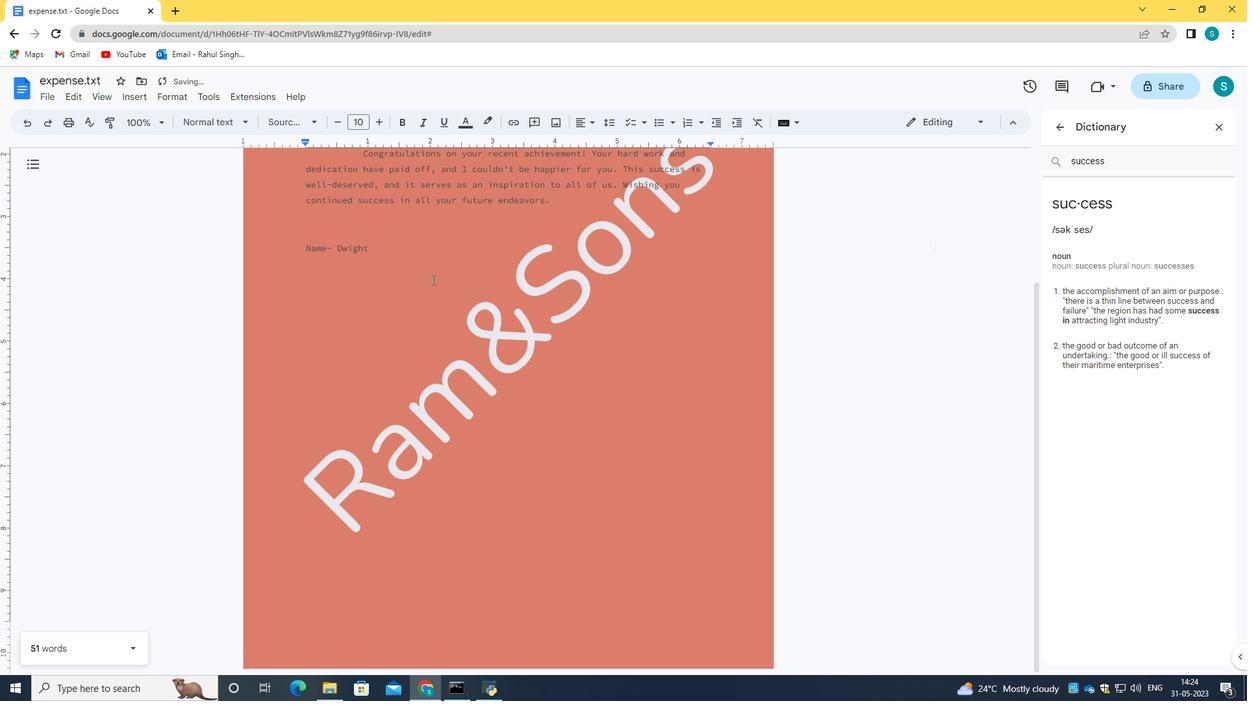 
Action: Key pressed <Key.enter><Key.enter><Key.enter><Key.enter><Key.enter><Key.enter><Key.enter><Key.enter><Key.space><Key.space><Key.space><Key.space><Key.space><Key.space><Key.space><Key.enter><Key.enter><Key.enter><Key.enter><Key.enter><Key.enter><Key.enter><Key.space><Key.space><Key.space><Key.space><Key.space><Key.space><Key.space><Key.space><Key.space><Key.space><Key.space><Key.space><Key.space><Key.space><Key.space><Key.space><Key.space><Key.space><Key.space><Key.space><Key.space><Key.space><Key.space><Key.space><Key.space><Key.space><Key.space><Key.space><Key.space><Key.space><Key.space><Key.space><Key.space><Key.space><Key.space><Key.space><Key.space><Key.space><Key.space><Key.space><Key.space><Key.space><Key.space><Key.space><Key.space><Key.space><Key.space><Key.space><Key.space><Key.space><Key.space><Key.space><Key.space><Key.space>
Screenshot: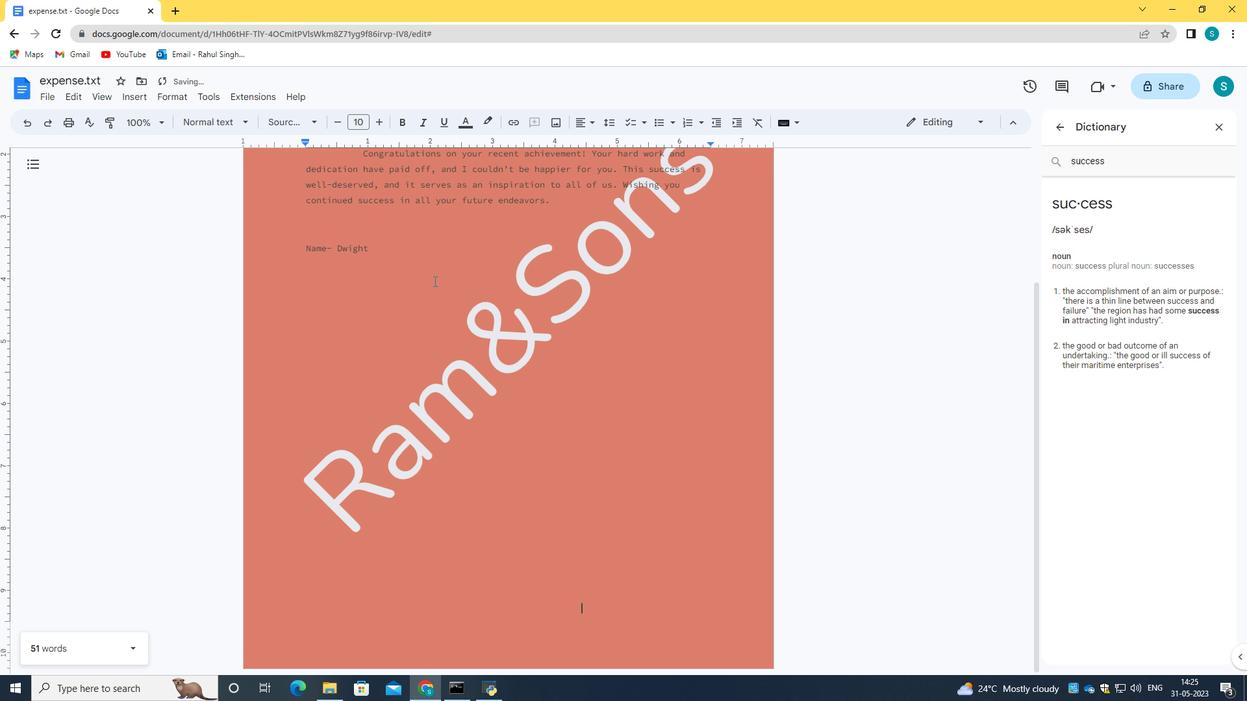 
Action: Mouse moved to (546, 306)
Screenshot: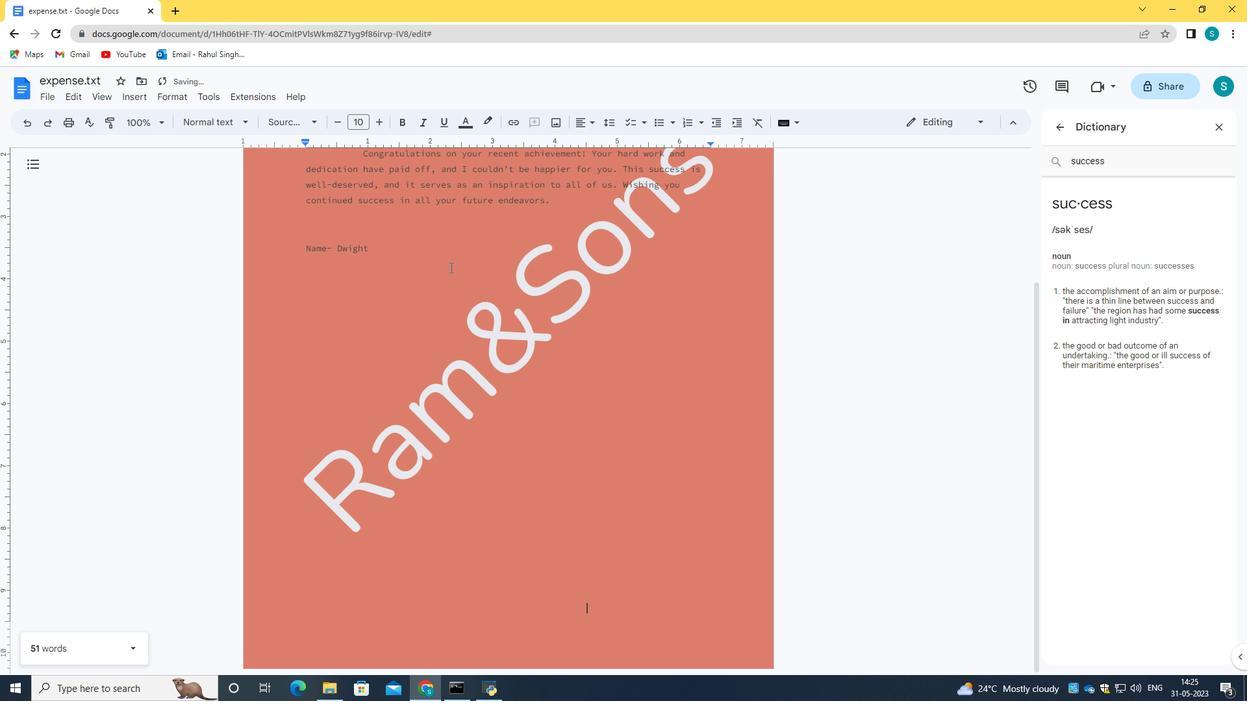 
Action: Key pressed <Key.space>
Screenshot: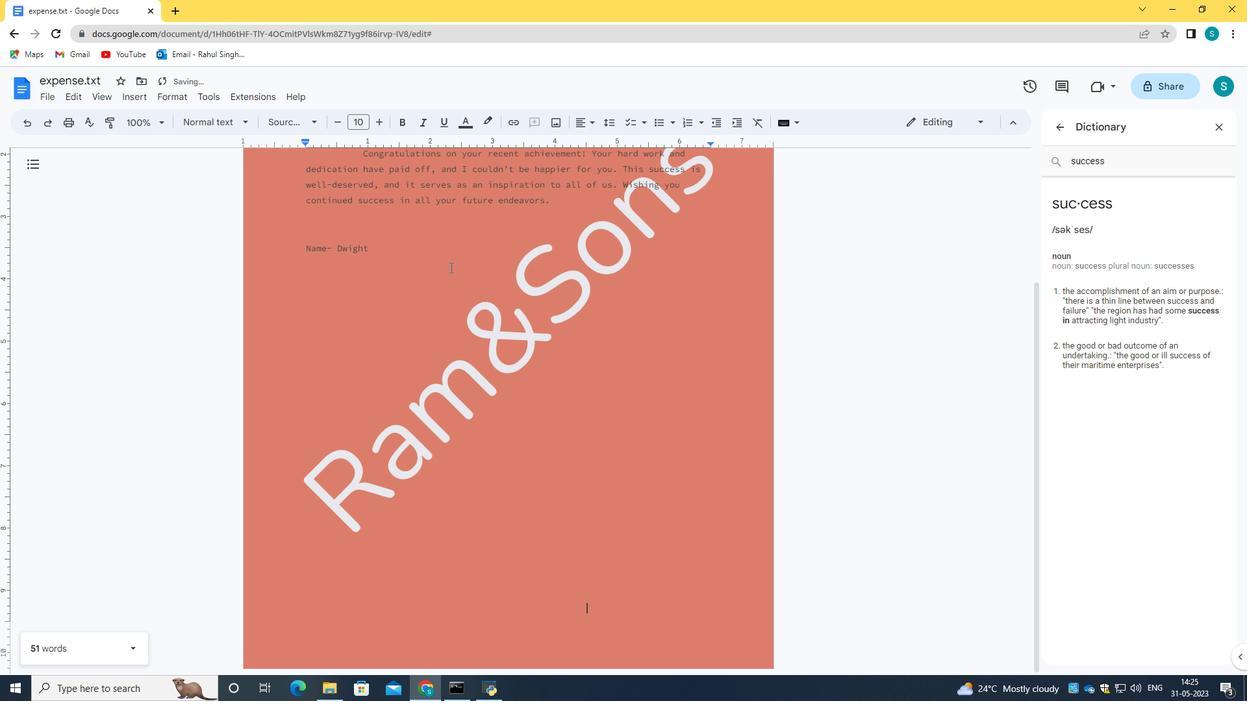 
Action: Mouse moved to (615, 606)
Screenshot: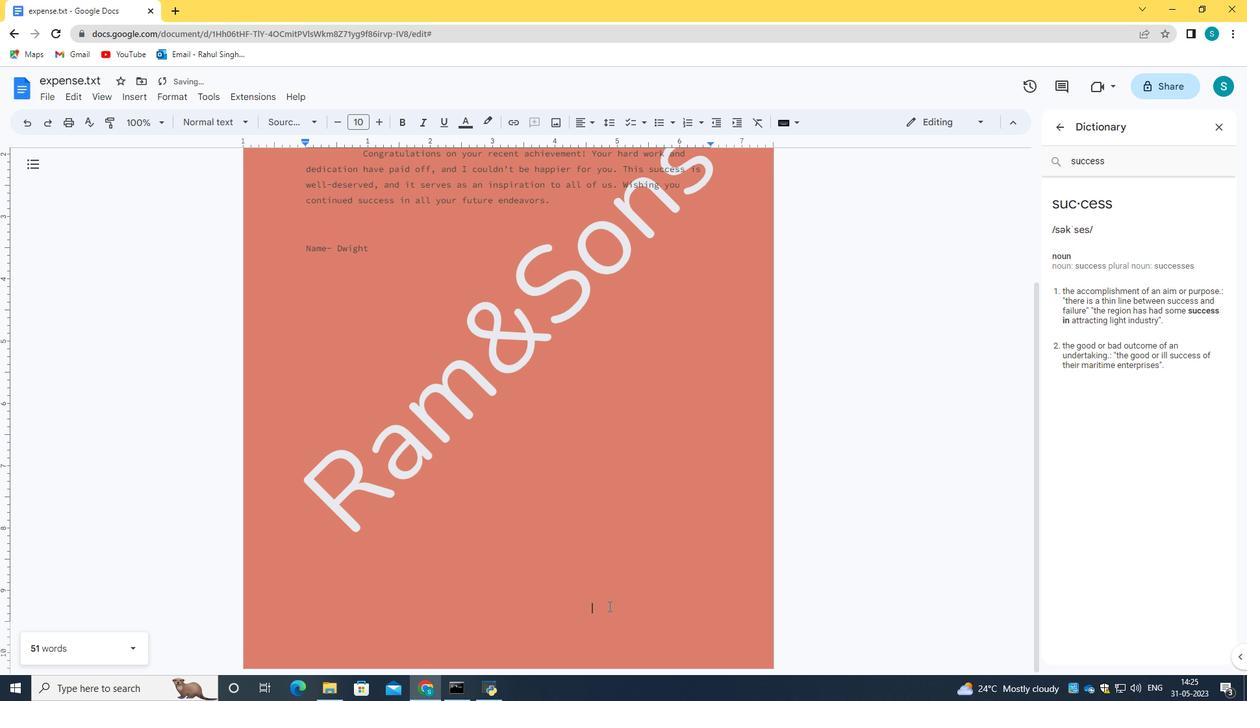 
Action: Mouse pressed right at (615, 606)
Screenshot: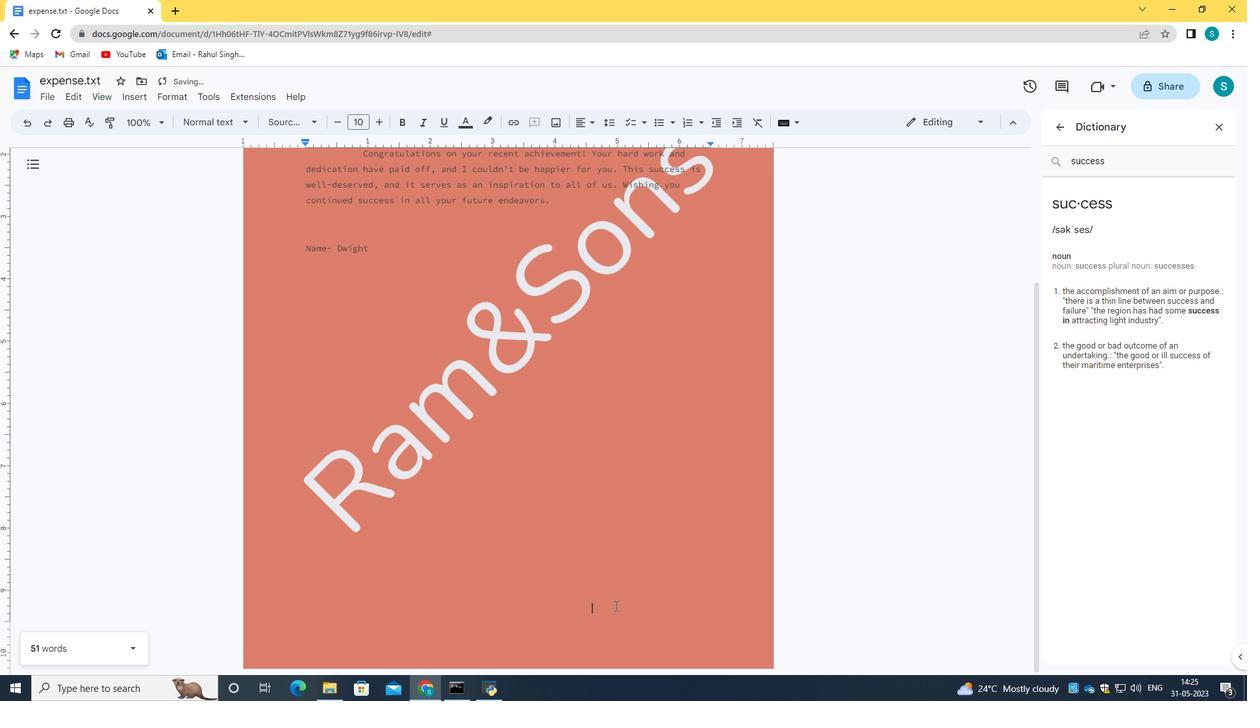 
Action: Mouse moved to (689, 544)
Screenshot: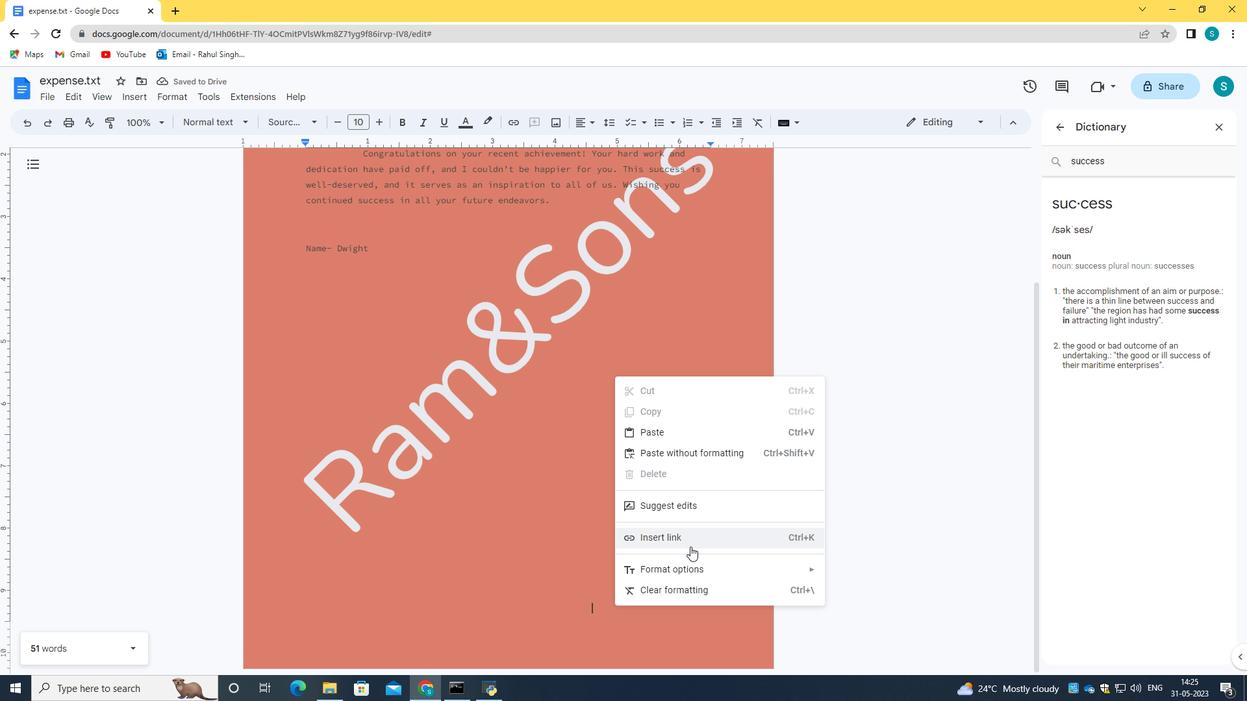 
Action: Mouse pressed left at (689, 544)
Screenshot: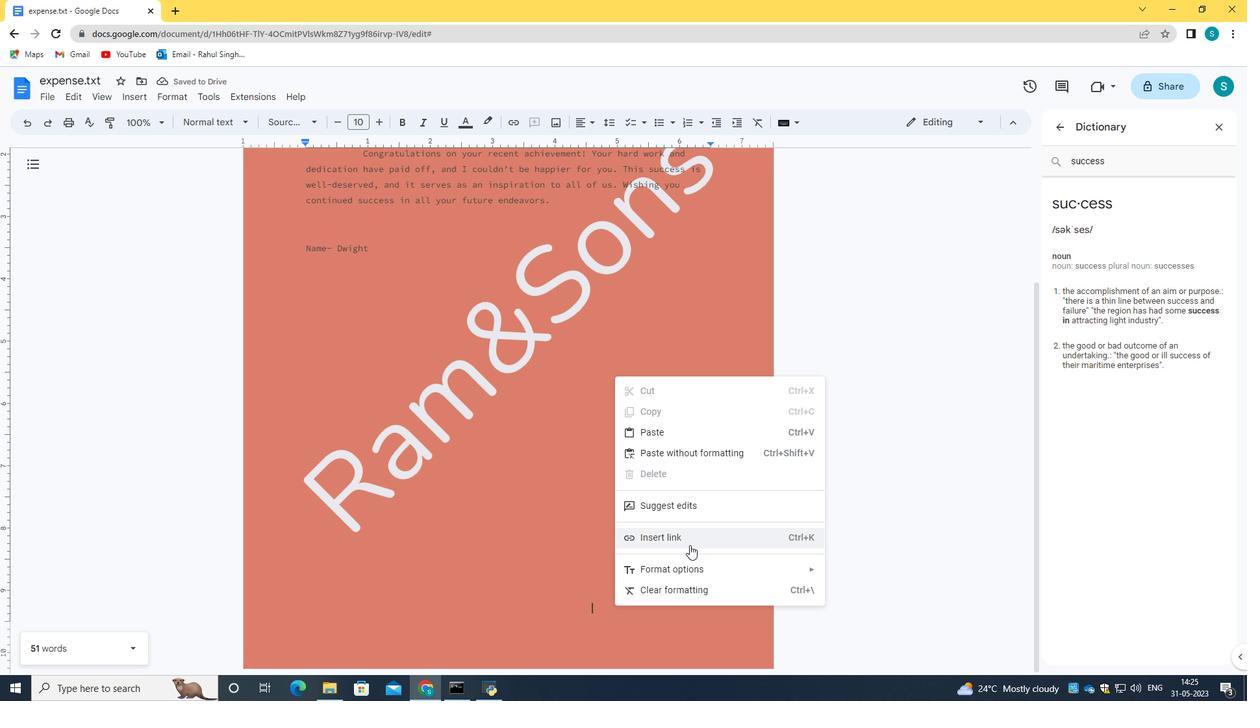 
Action: Mouse moved to (678, 423)
Screenshot: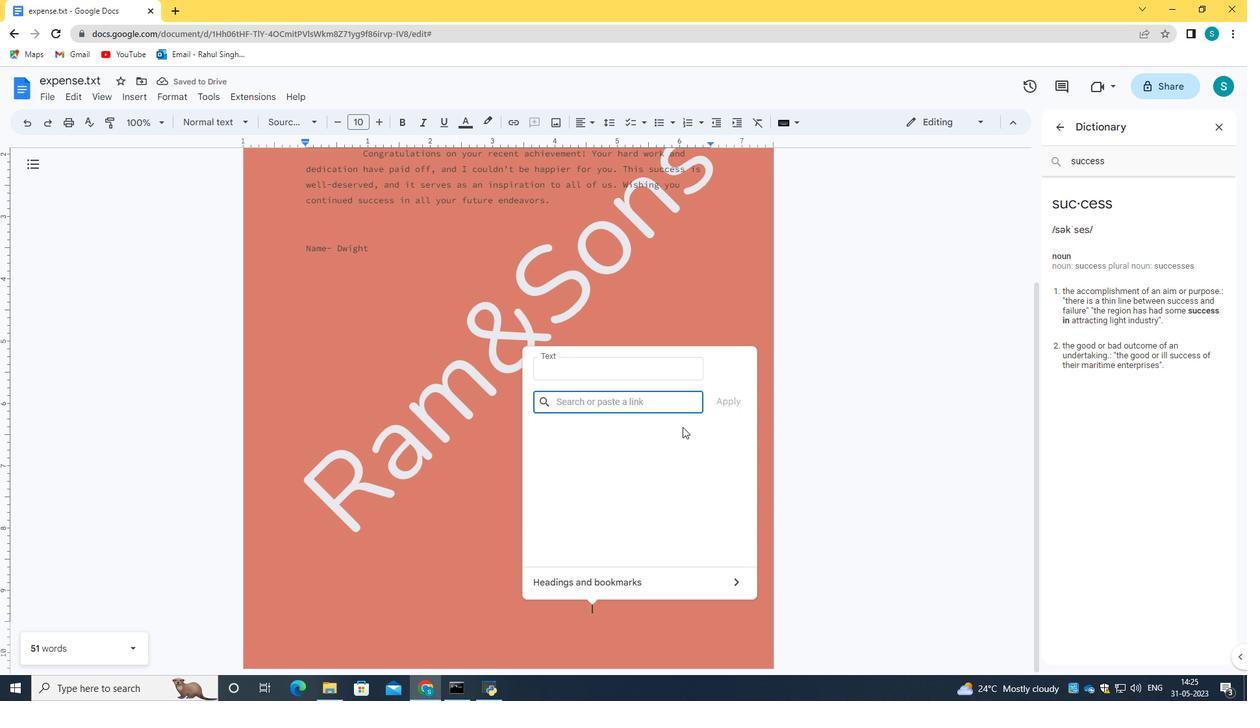 
Action: Key pressed www.inser<Key.backspace><Key.backspace>tagram.com
Screenshot: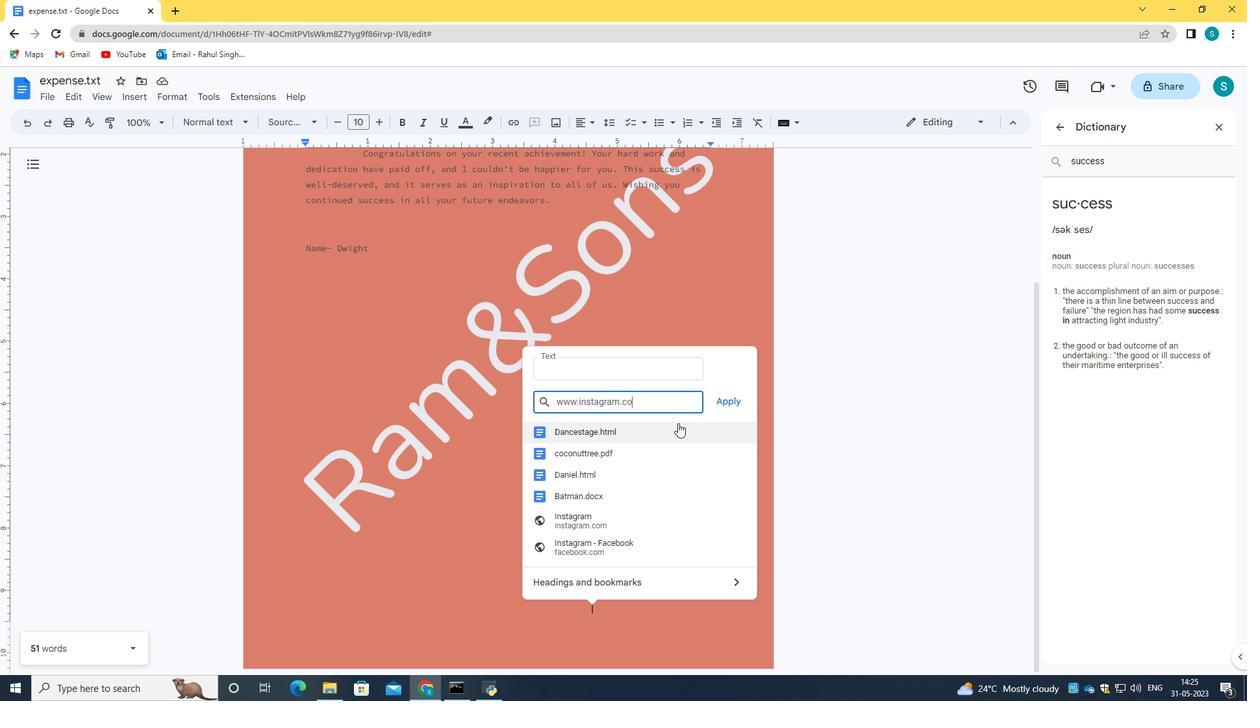 
Action: Mouse moved to (733, 401)
Screenshot: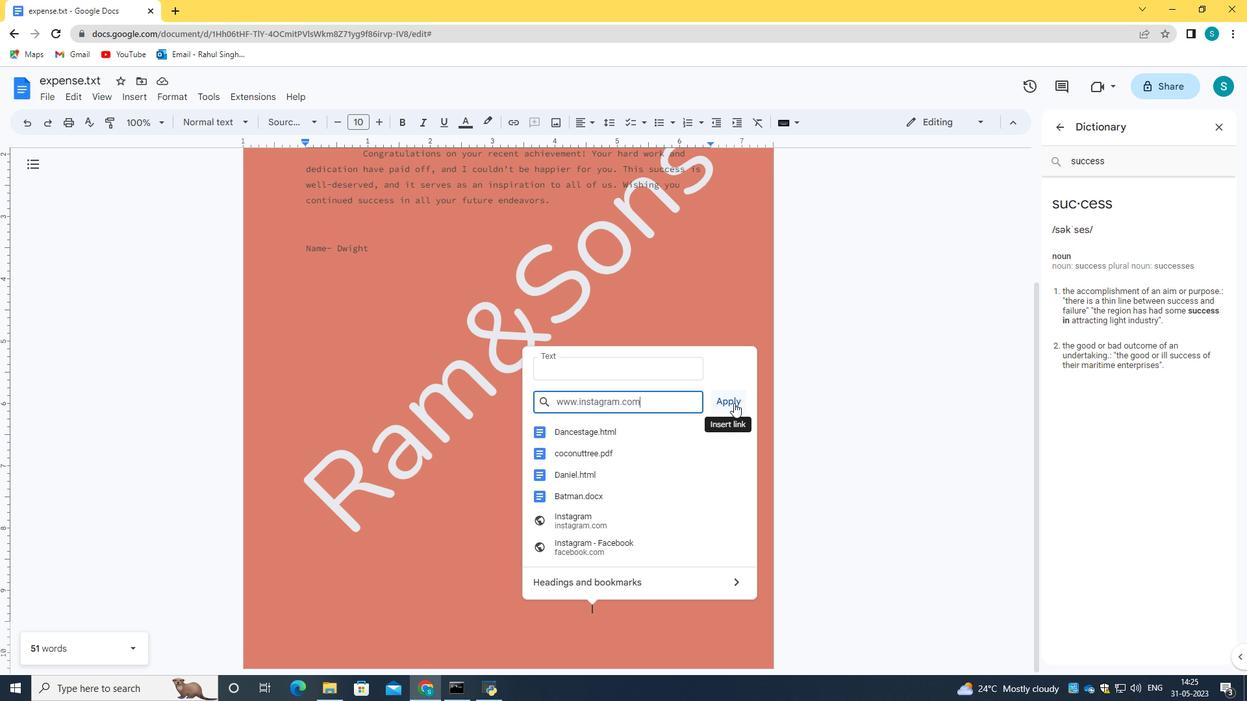 
Action: Mouse pressed left at (733, 401)
Screenshot: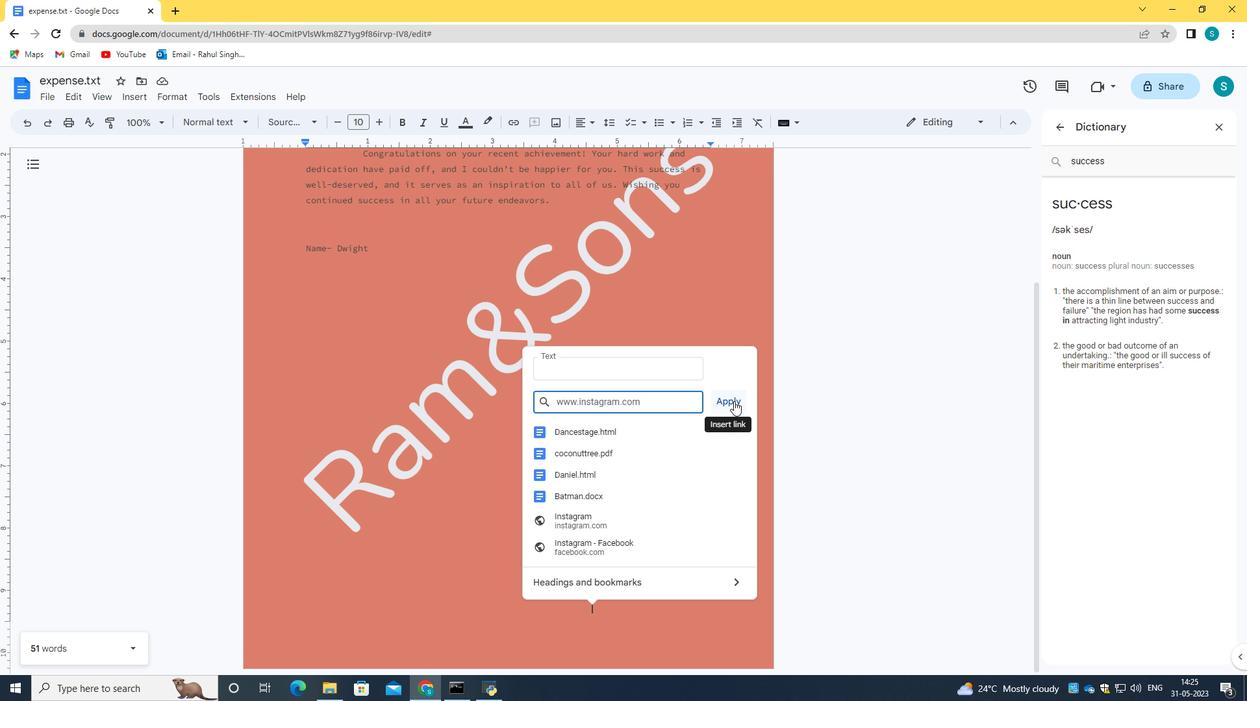 
Action: Mouse moved to (591, 562)
Screenshot: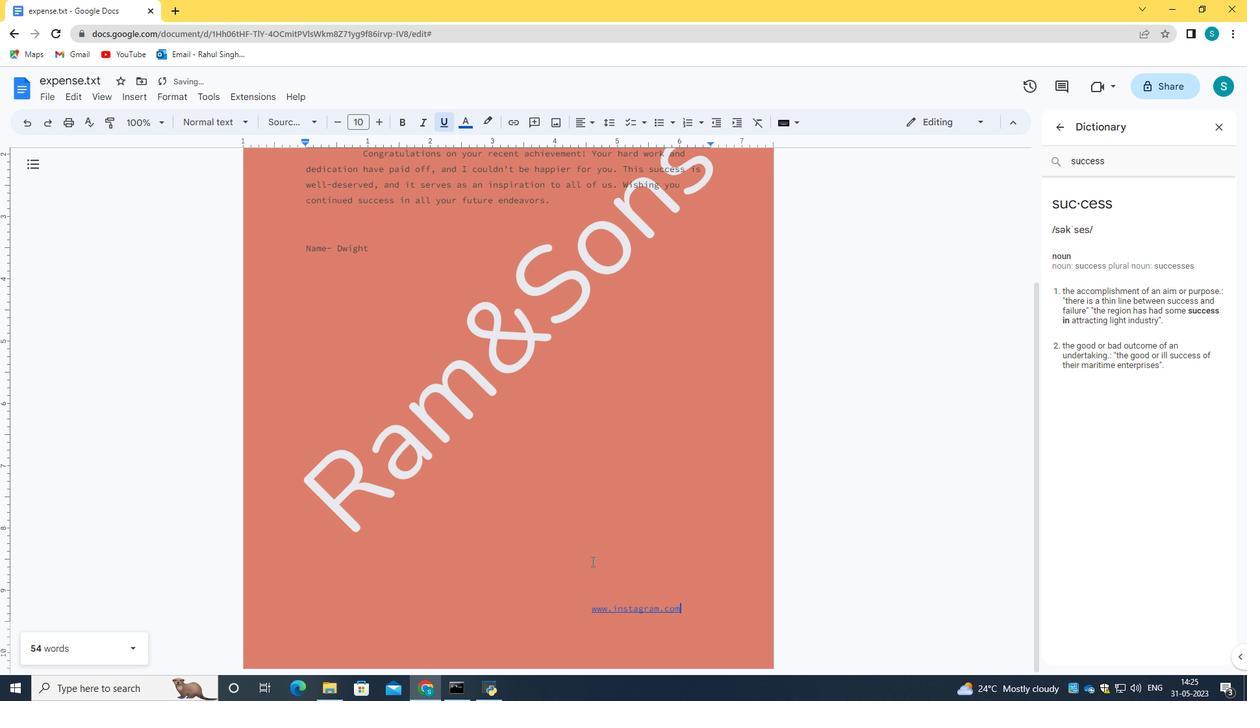 
Action: Key pressed ctrl+S
Screenshot: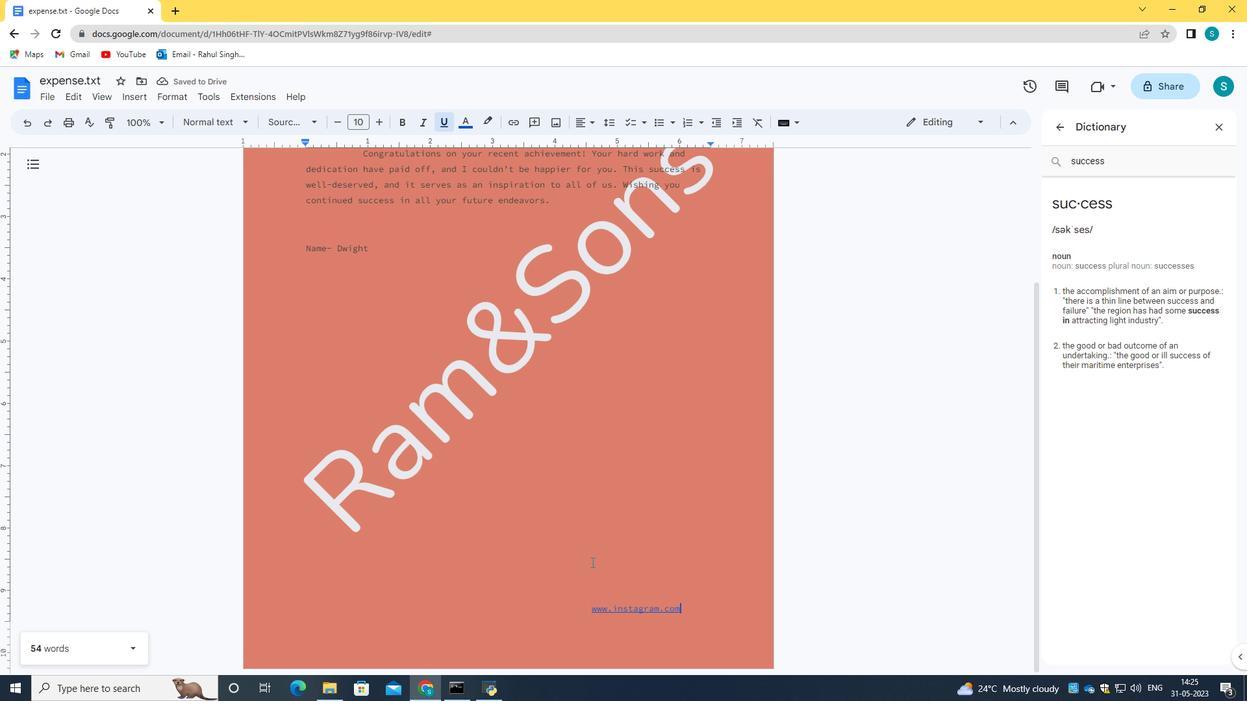 
